 Task: Calculate the distance to the nearest ski resort from Salt Lake City.
Action: Mouse moved to (138, 57)
Screenshot: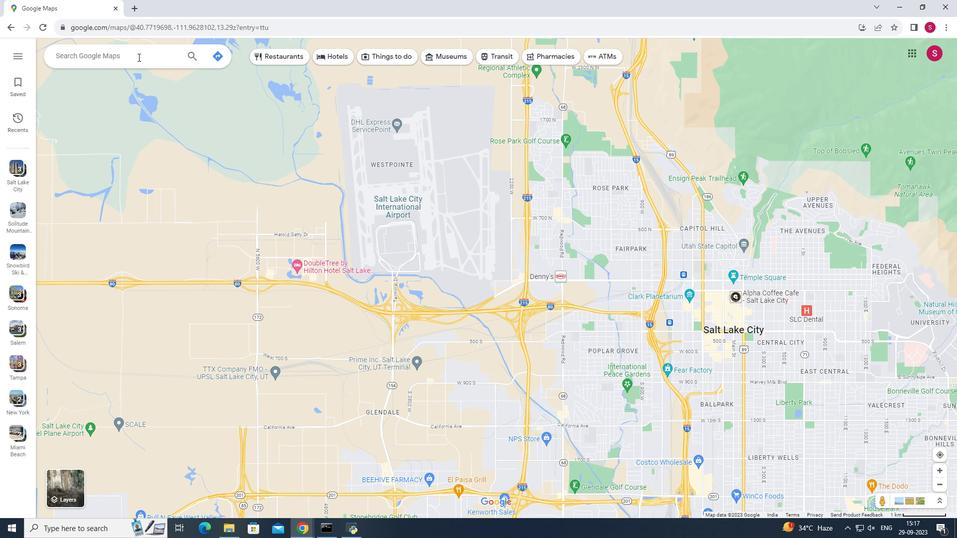
Action: Mouse pressed left at (138, 57)
Screenshot: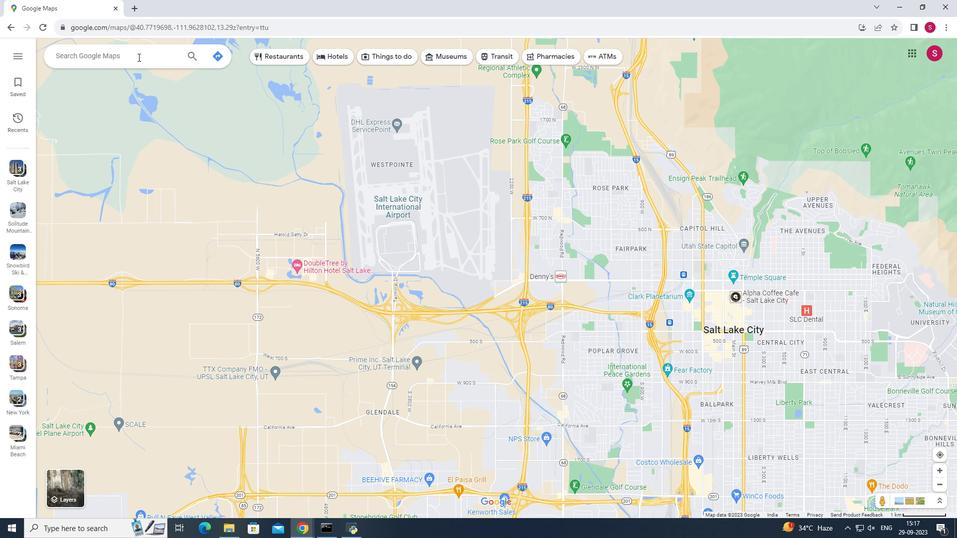
Action: Key pressed <Key.shift>Salt<Key.space><Key.caps_lock><Key.shift><Key.shift><Key.shift><Key.shift><Key.shift><Key.shift><Key.shift><Key.shift>l<Key.caps_lock>ake<Key.space><Key.shift><Key.shift>City
Screenshot: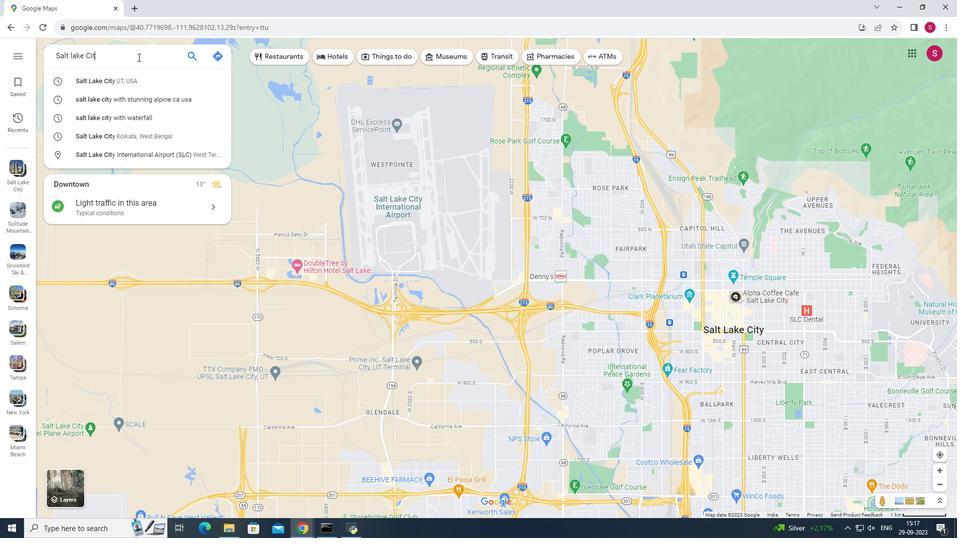
Action: Mouse moved to (137, 75)
Screenshot: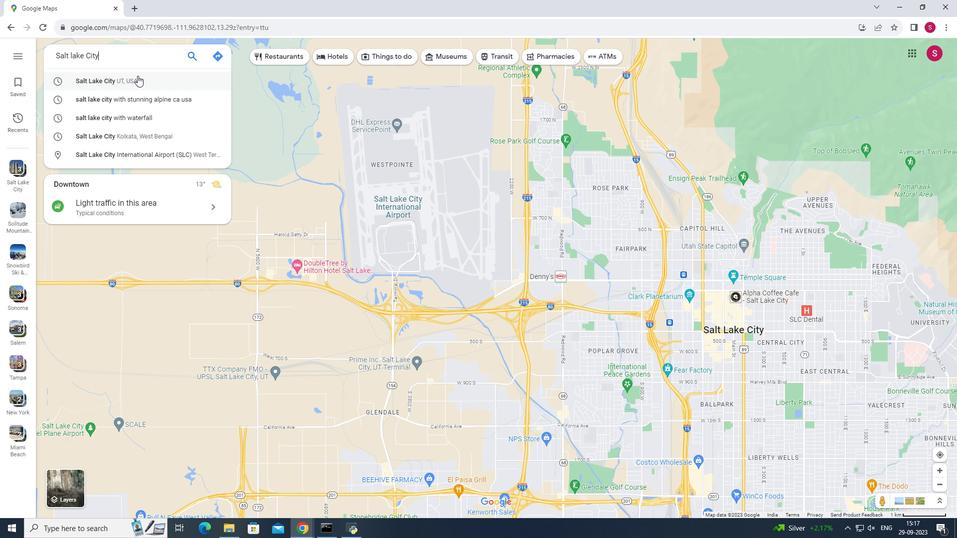 
Action: Mouse pressed left at (137, 75)
Screenshot: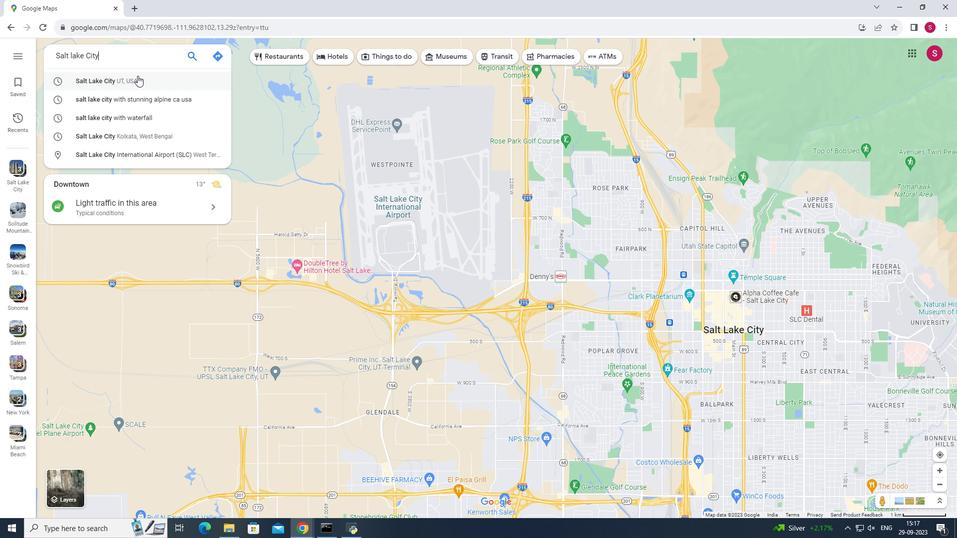 
Action: Mouse moved to (137, 225)
Screenshot: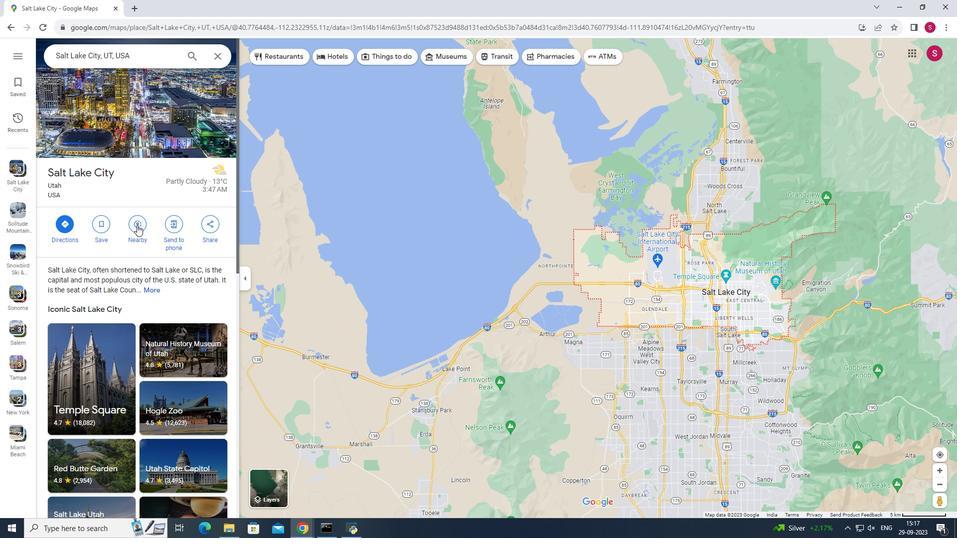 
Action: Mouse pressed left at (137, 225)
Screenshot: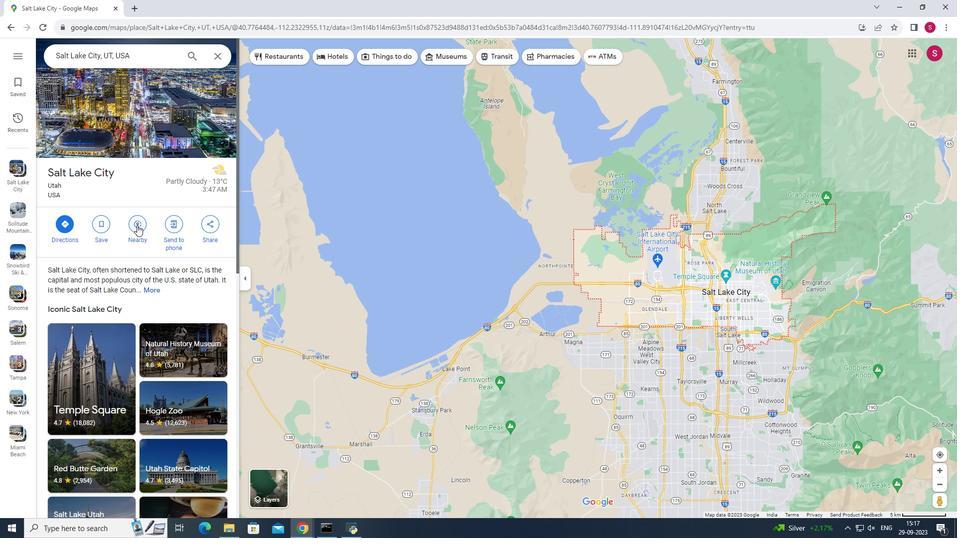 
Action: Mouse moved to (137, 225)
Screenshot: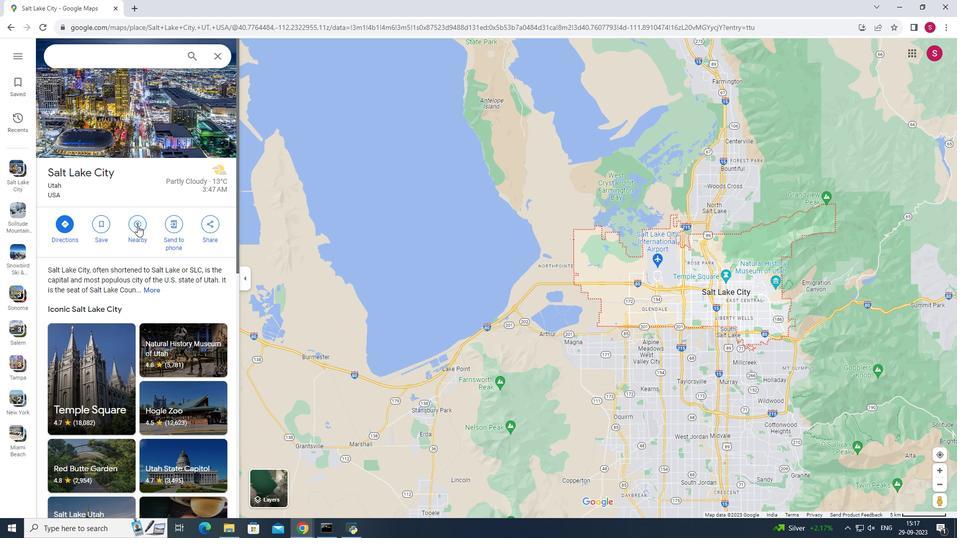 
Action: Key pressed ski
Screenshot: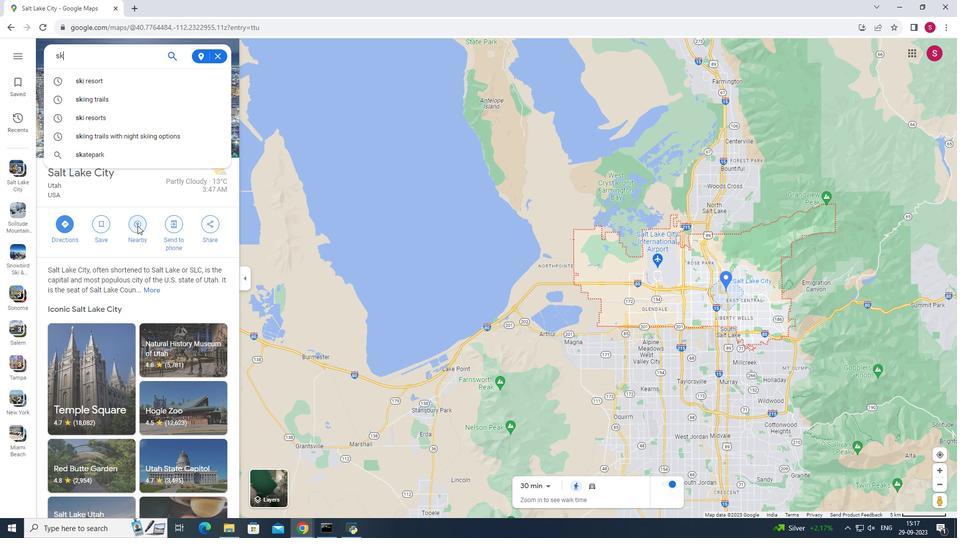 
Action: Mouse moved to (138, 226)
Screenshot: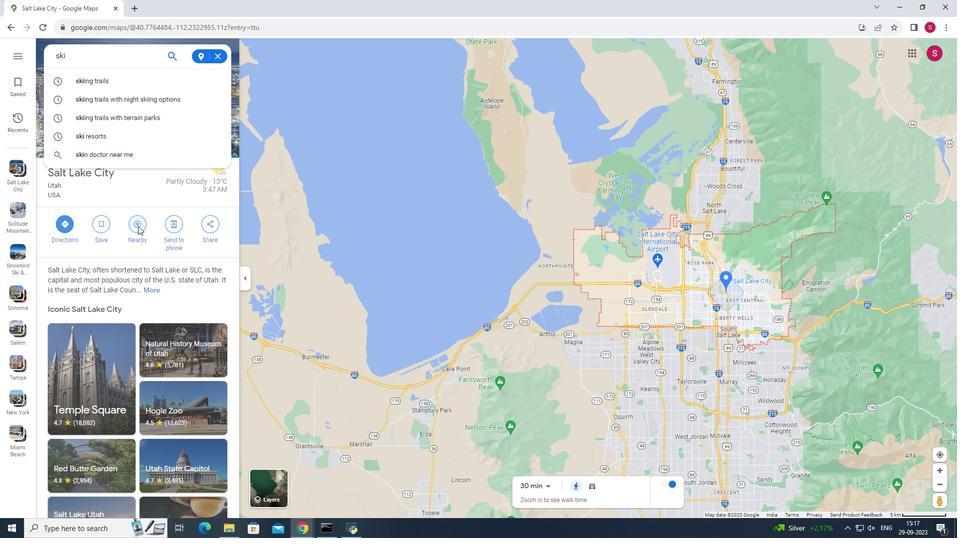 
Action: Key pressed <Key.space>resort<Key.enter>
Screenshot: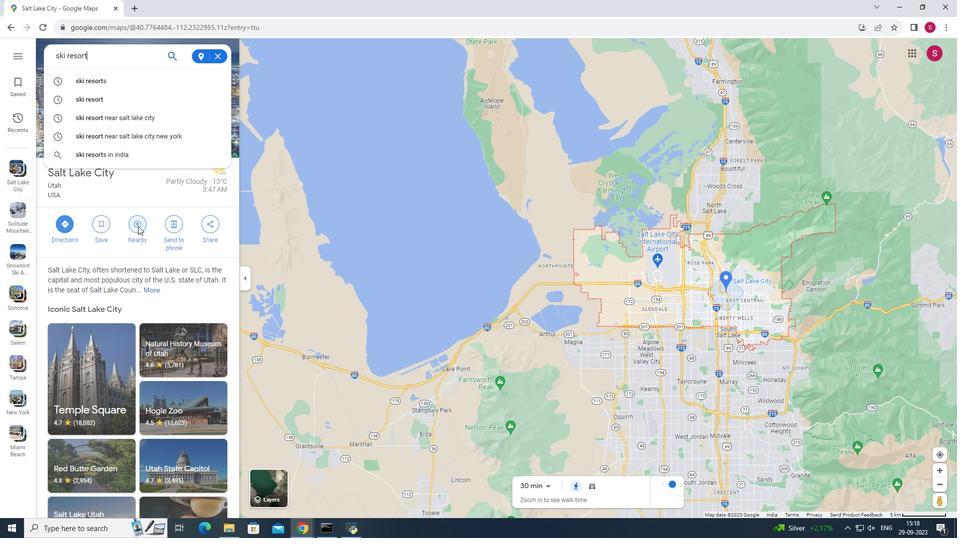 
Action: Mouse moved to (718, 305)
Screenshot: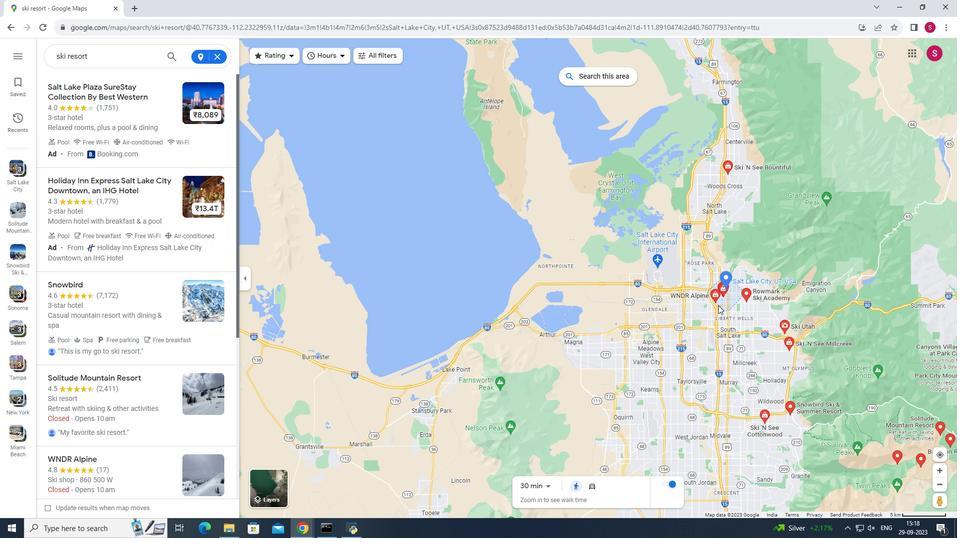 
Action: Mouse scrolled (718, 306) with delta (0, 0)
Screenshot: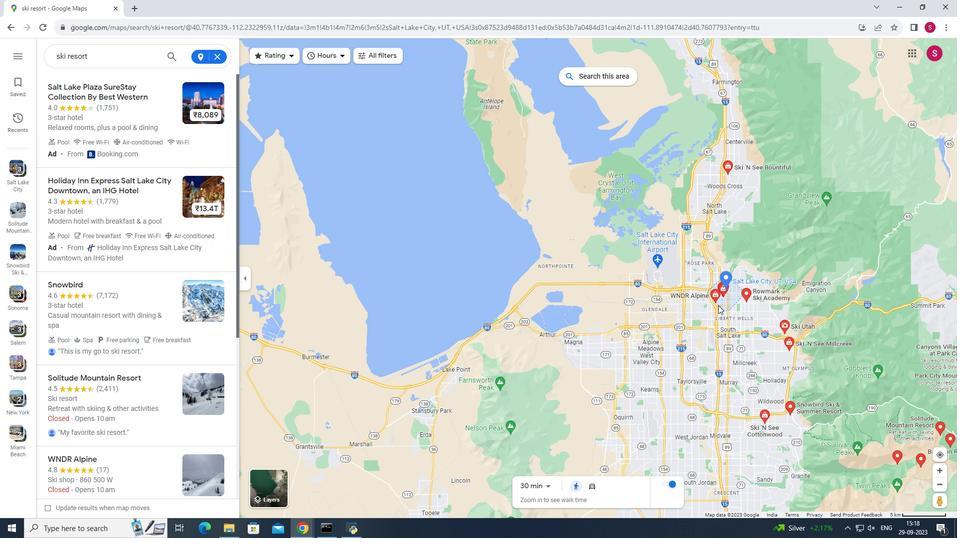 
Action: Mouse moved to (721, 295)
Screenshot: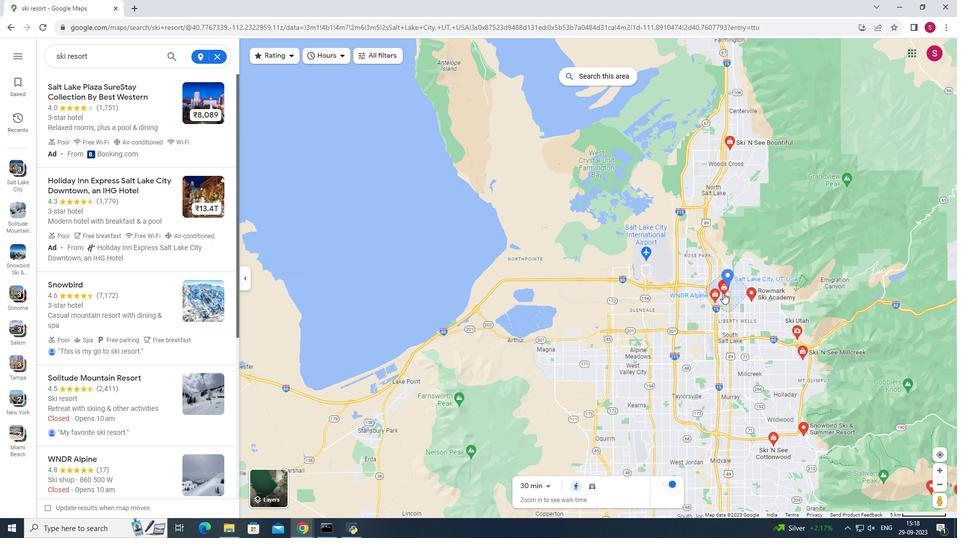 
Action: Mouse scrolled (721, 296) with delta (0, 0)
Screenshot: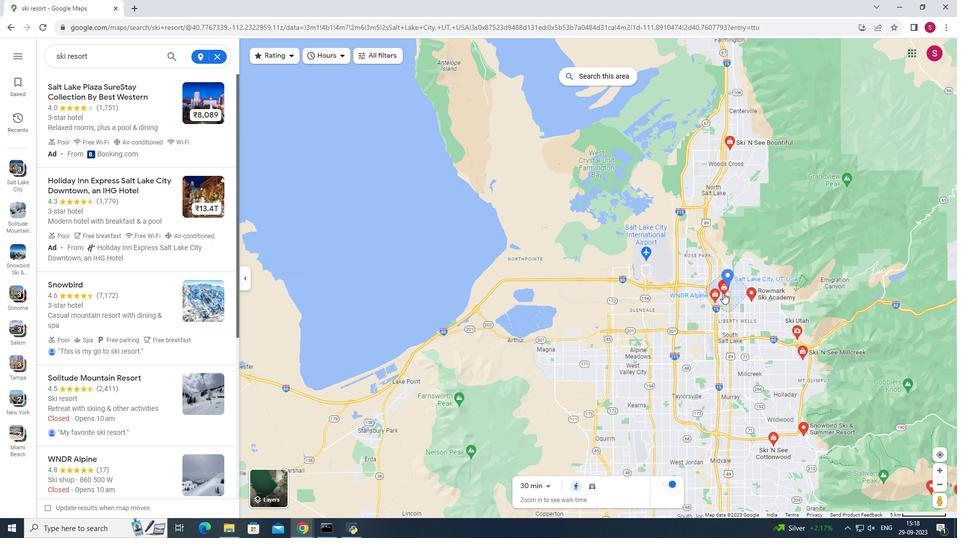 
Action: Mouse moved to (725, 289)
Screenshot: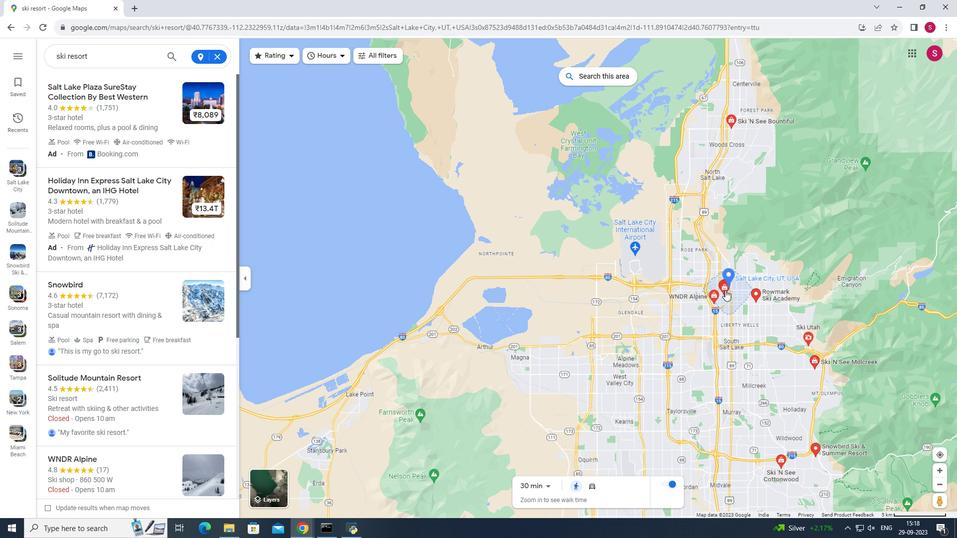 
Action: Mouse scrolled (725, 290) with delta (0, 0)
Screenshot: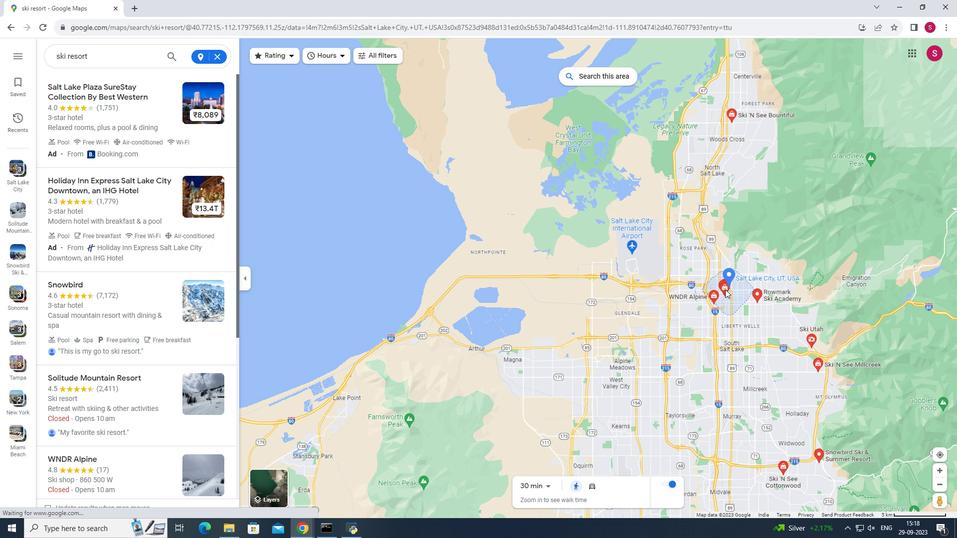 
Action: Mouse moved to (784, 313)
Screenshot: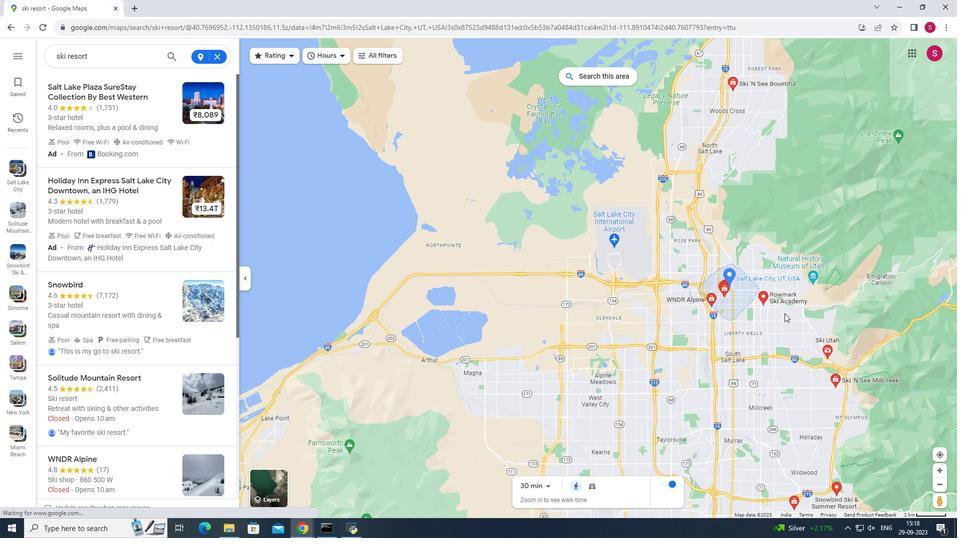 
Action: Mouse scrolled (784, 314) with delta (0, 0)
Screenshot: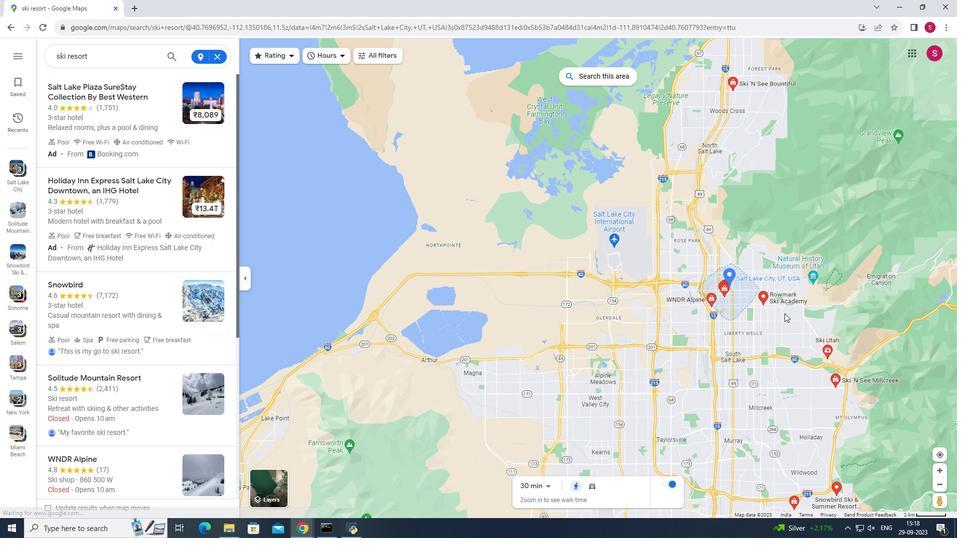 
Action: Mouse scrolled (784, 314) with delta (0, 0)
Screenshot: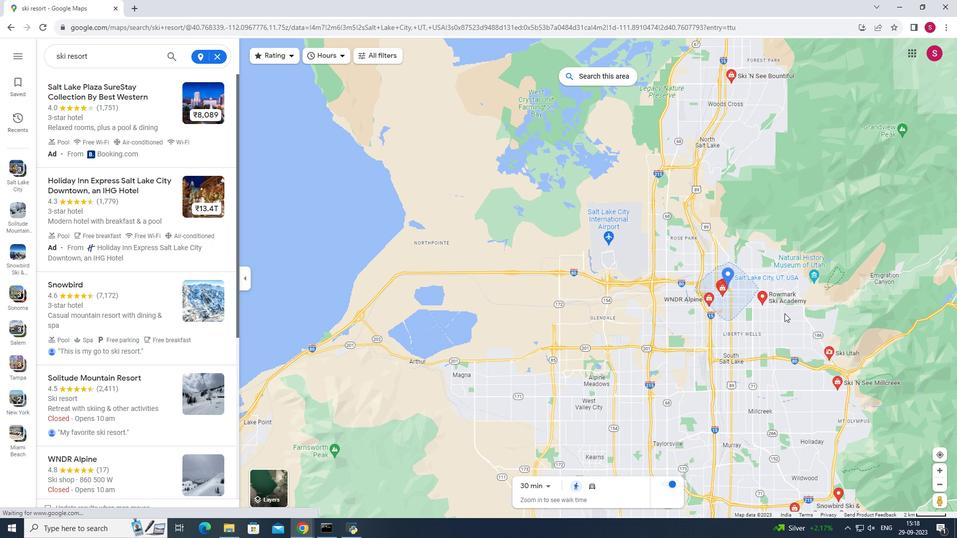 
Action: Mouse scrolled (784, 314) with delta (0, 0)
Screenshot: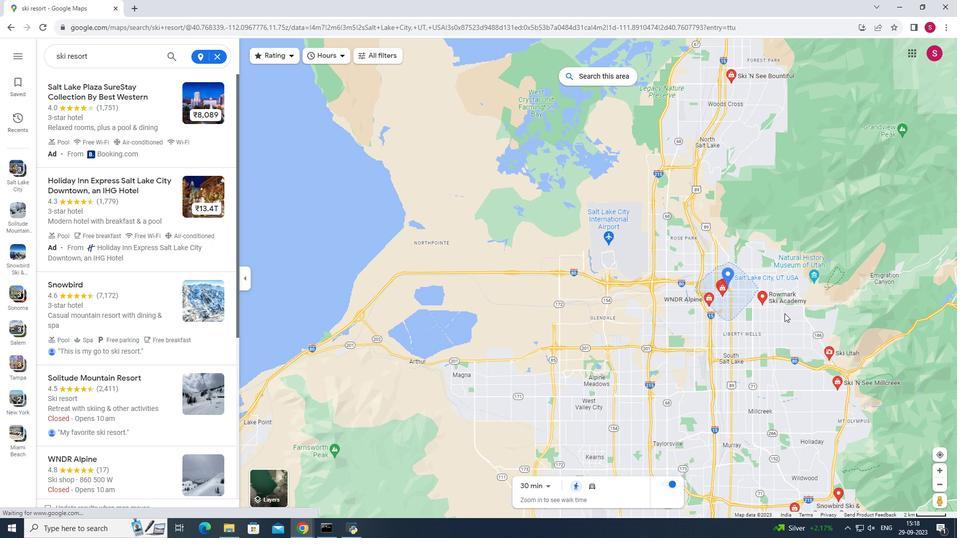 
Action: Mouse scrolled (784, 314) with delta (0, 0)
Screenshot: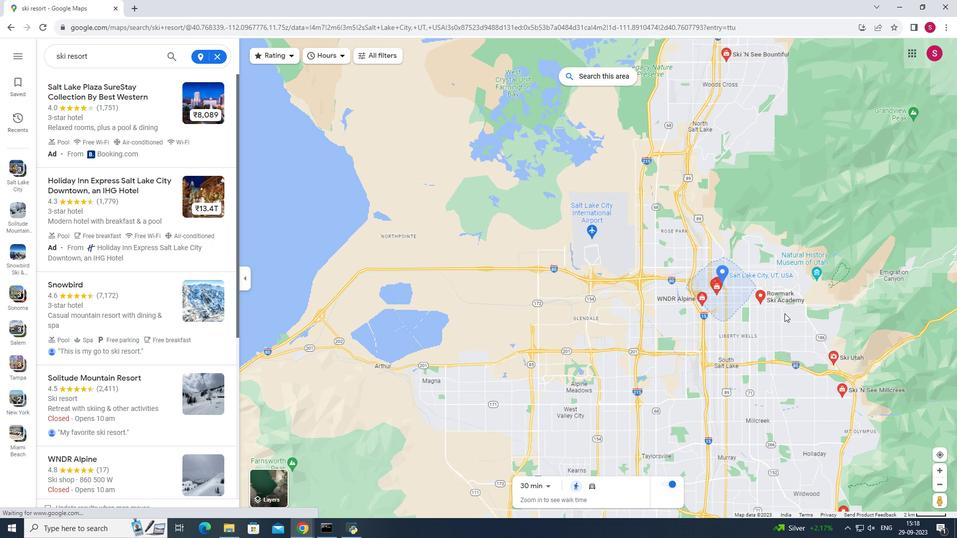 
Action: Mouse moved to (739, 338)
Screenshot: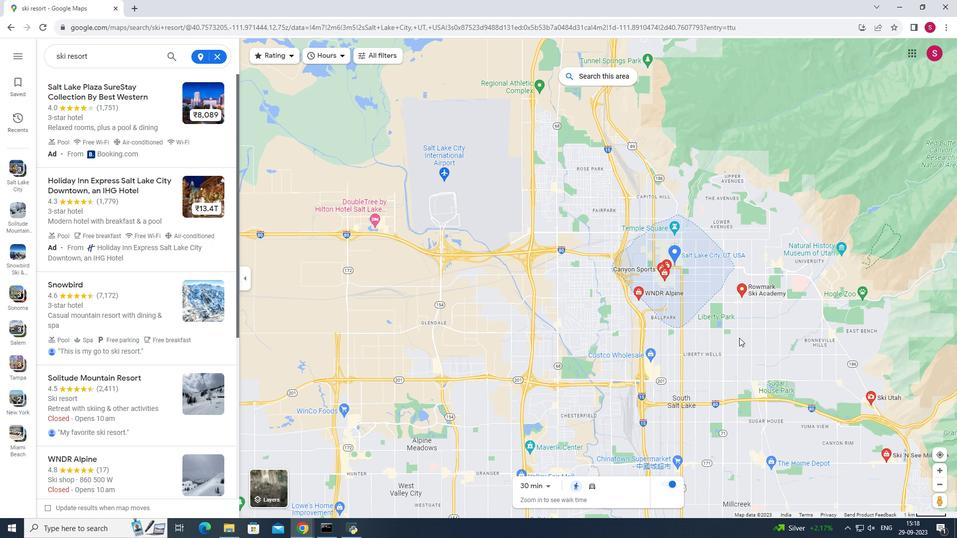 
Action: Mouse scrolled (739, 338) with delta (0, 0)
Screenshot: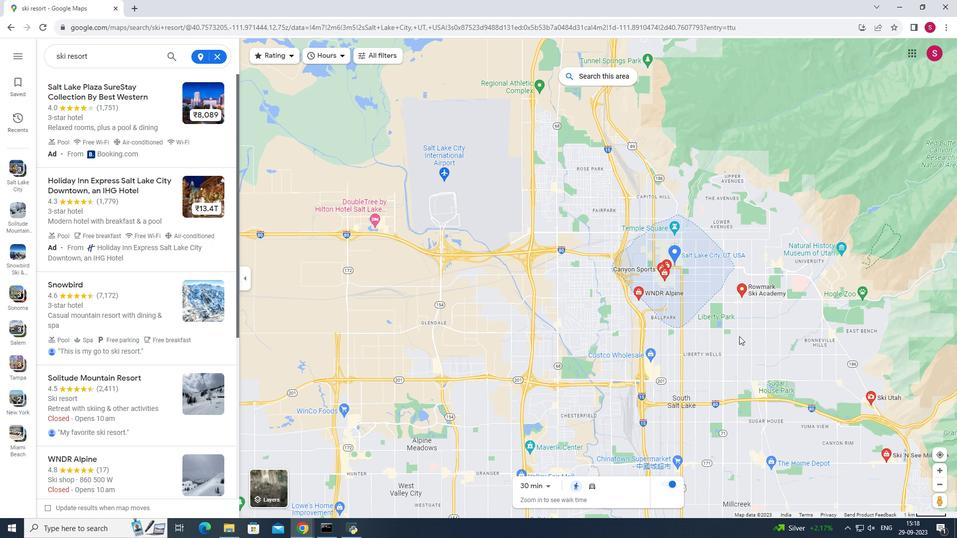 
Action: Mouse moved to (739, 336)
Screenshot: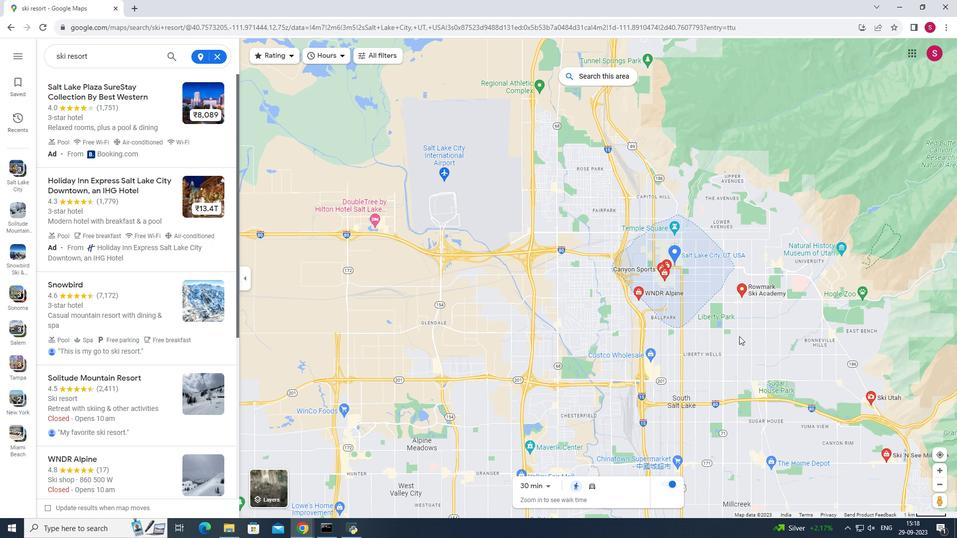 
Action: Mouse scrolled (739, 337) with delta (0, 0)
Screenshot: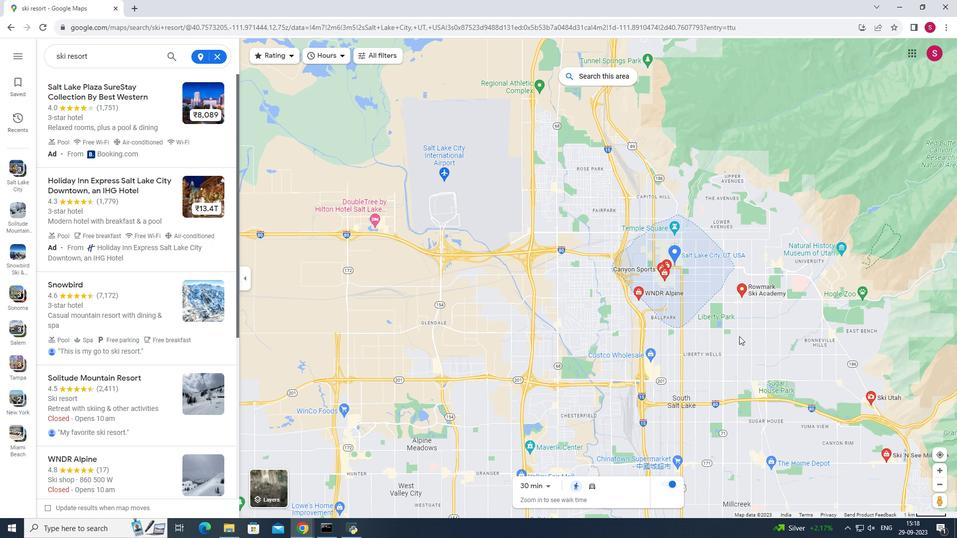 
Action: Mouse scrolled (739, 337) with delta (0, 0)
Screenshot: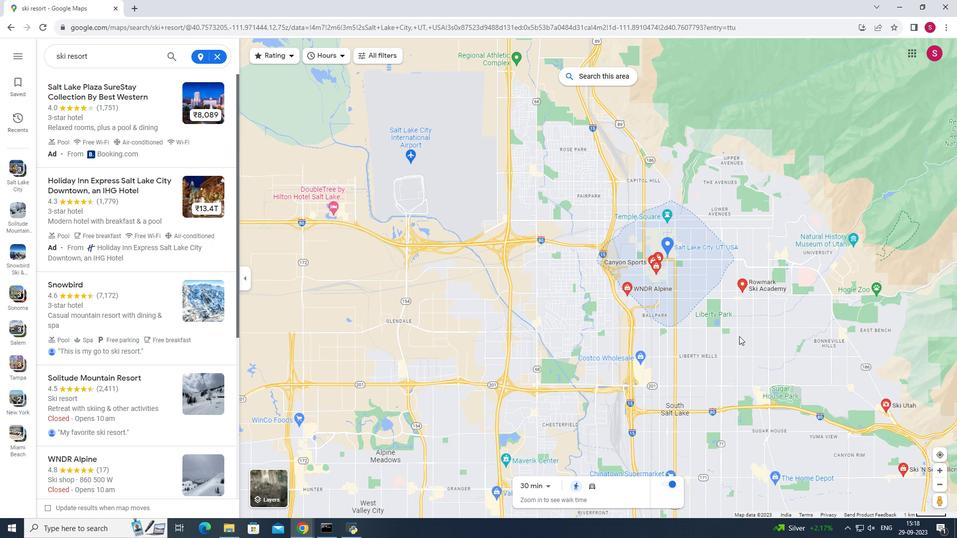 
Action: Mouse moved to (721, 328)
Screenshot: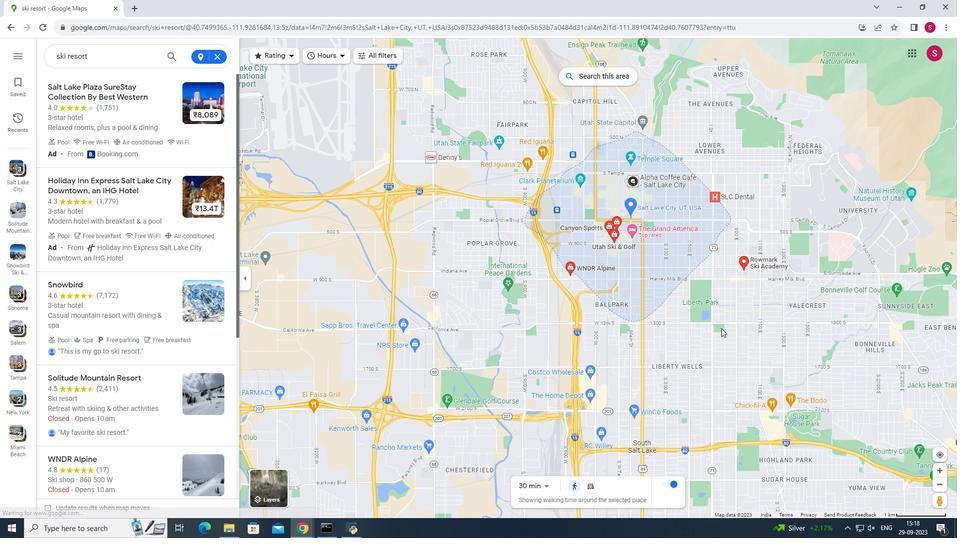 
Action: Mouse scrolled (721, 329) with delta (0, 0)
Screenshot: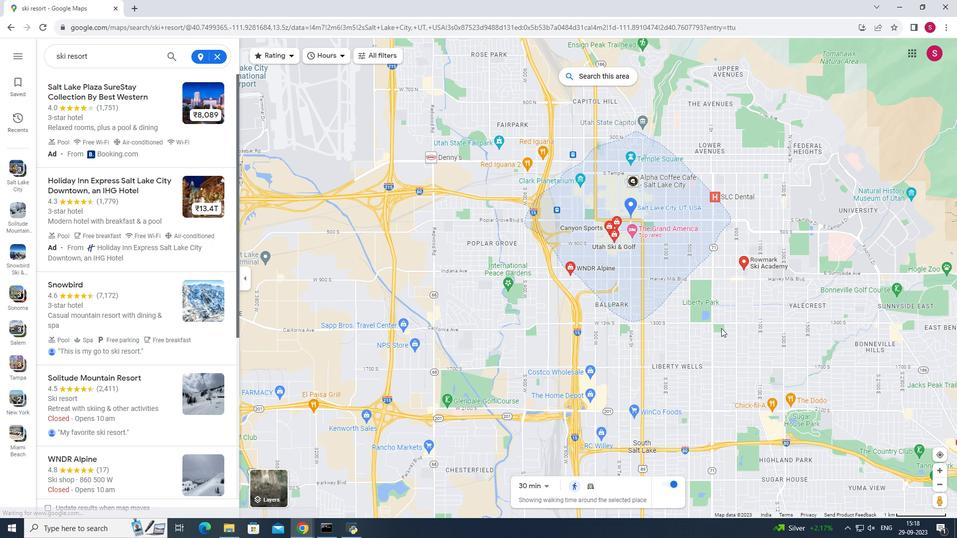 
Action: Mouse moved to (721, 328)
Screenshot: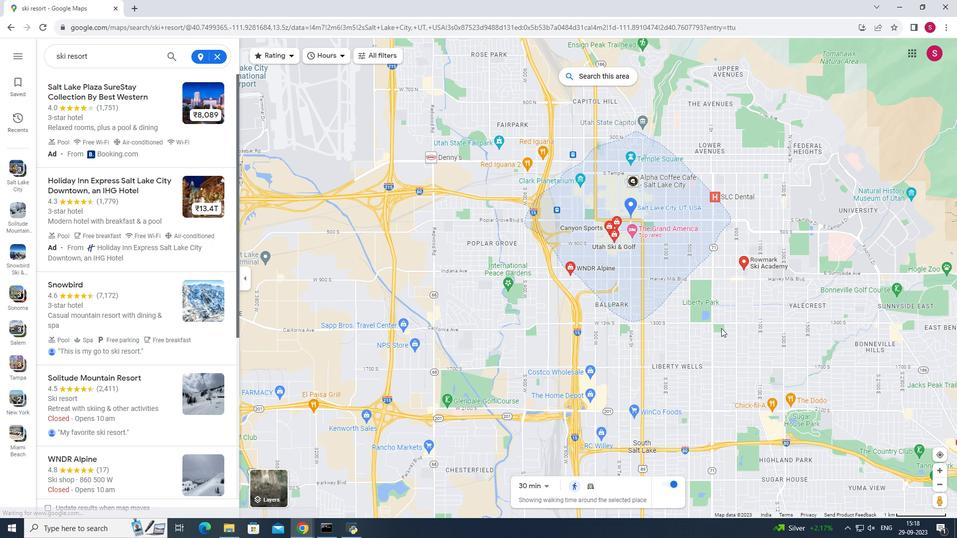 
Action: Mouse scrolled (721, 329) with delta (0, 0)
Screenshot: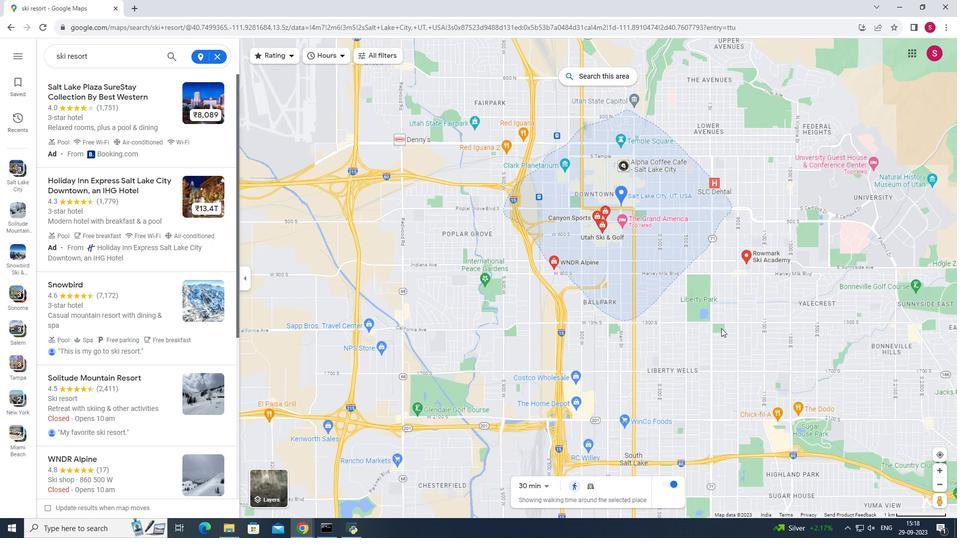 
Action: Mouse moved to (720, 326)
Screenshot: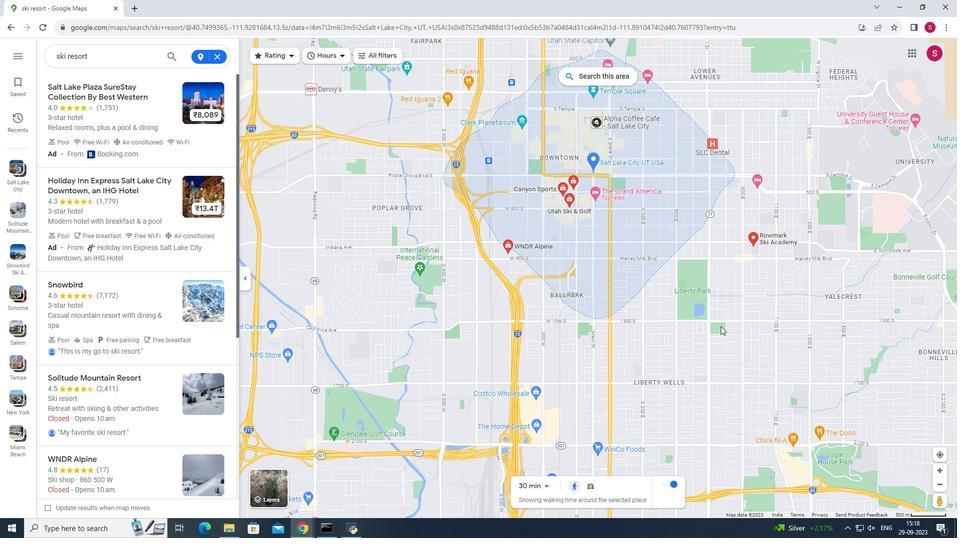 
Action: Mouse pressed left at (720, 326)
Screenshot: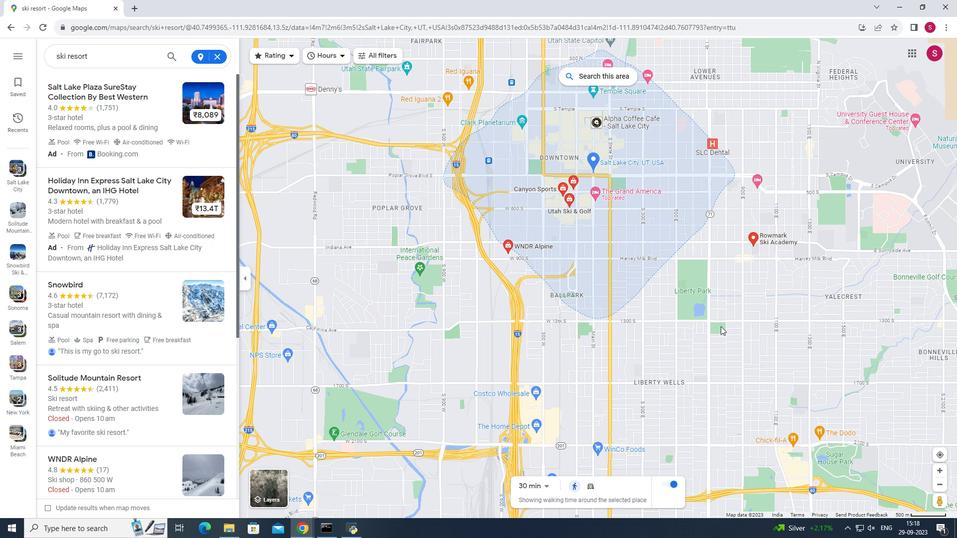
Action: Mouse moved to (436, 482)
Screenshot: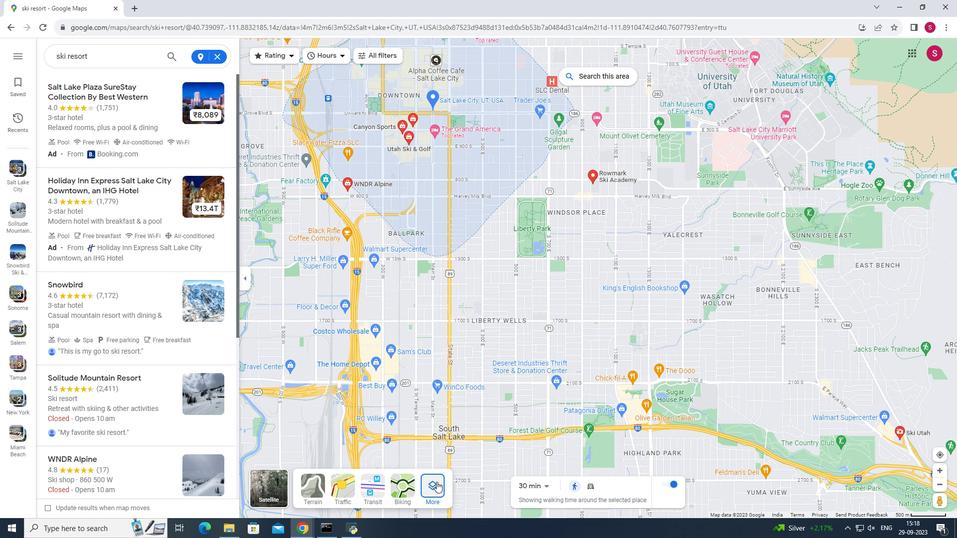 
Action: Mouse pressed left at (436, 482)
Screenshot: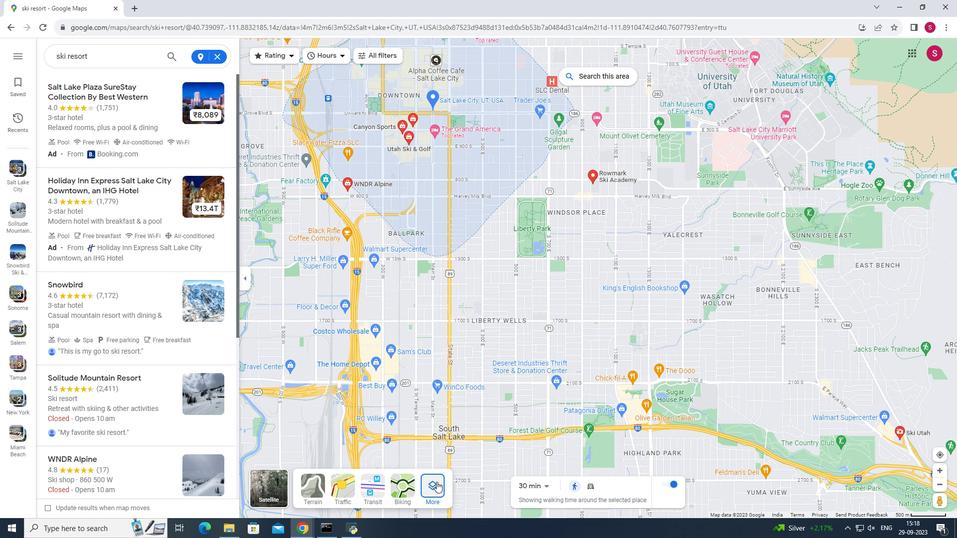 
Action: Mouse moved to (343, 393)
Screenshot: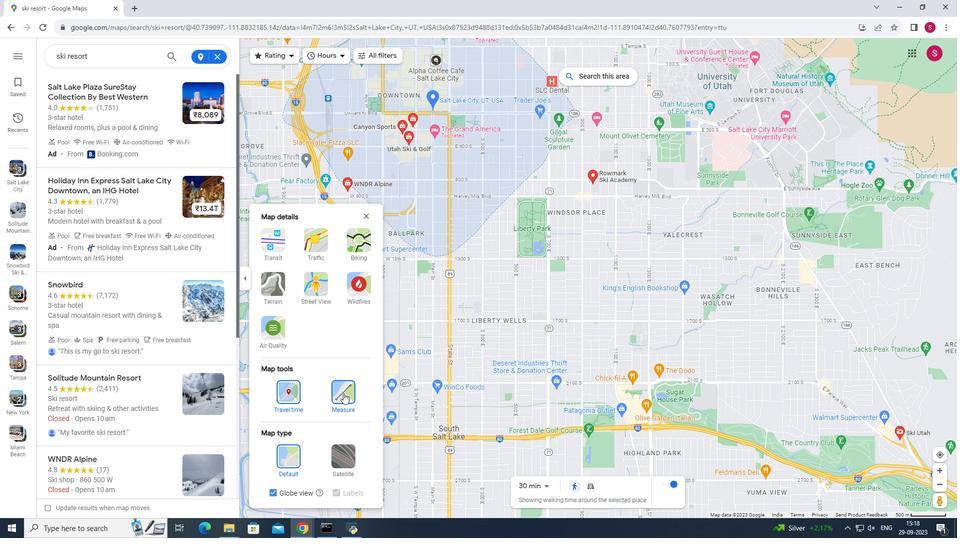 
Action: Mouse pressed left at (343, 393)
Screenshot: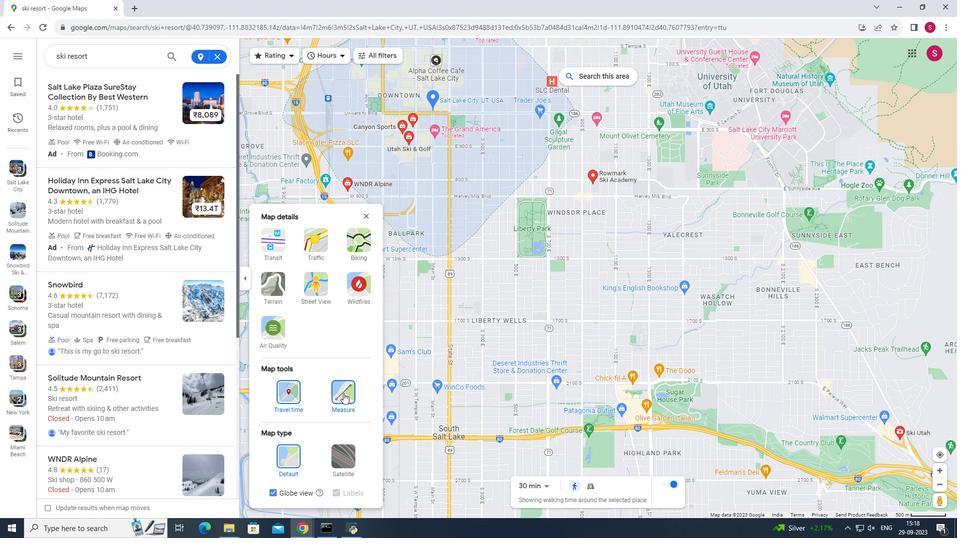 
Action: Mouse moved to (134, 184)
Screenshot: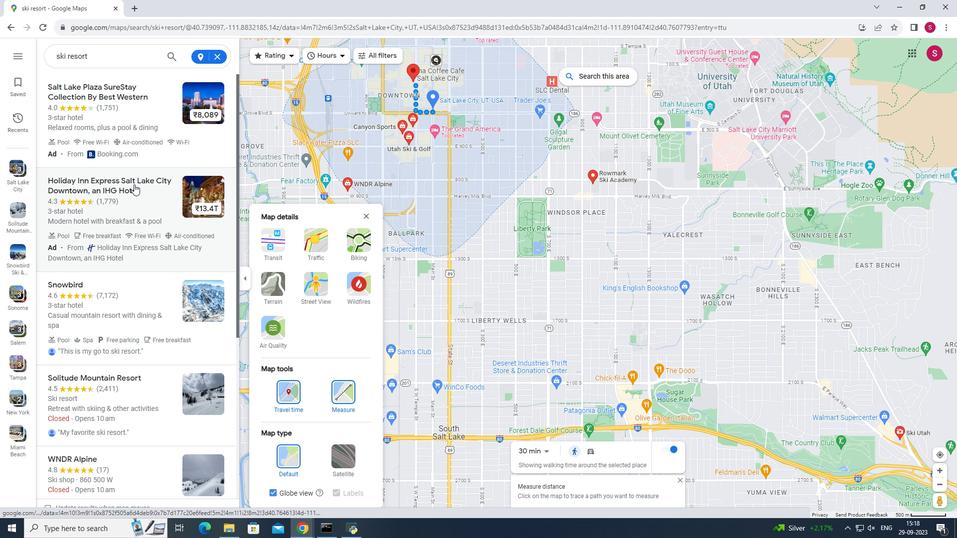 
Action: Mouse scrolled (134, 183) with delta (0, 0)
Screenshot: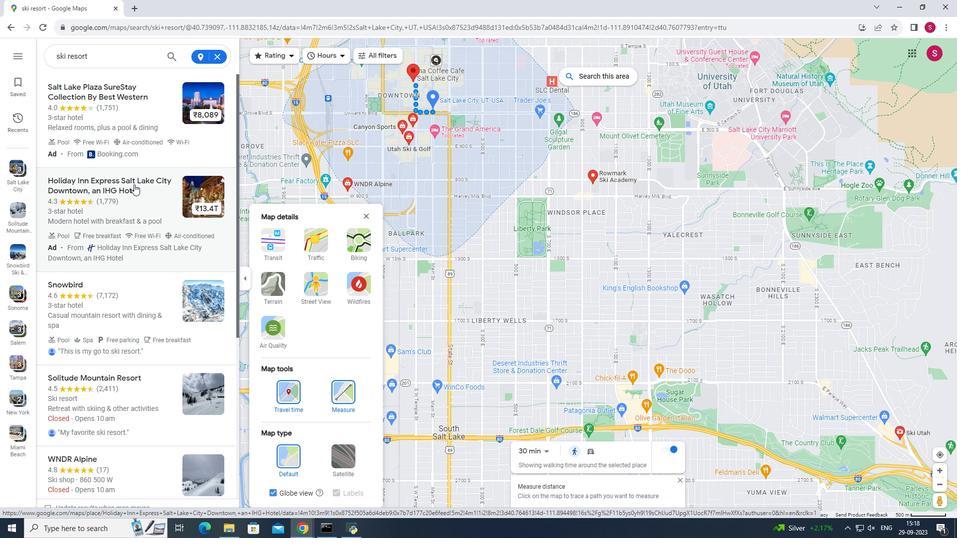 
Action: Mouse scrolled (134, 183) with delta (0, 0)
Screenshot: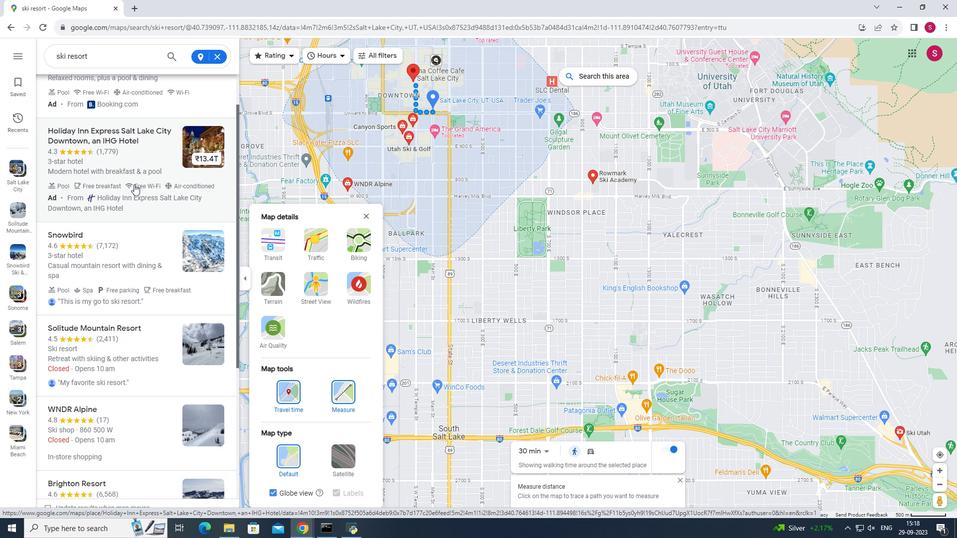 
Action: Mouse moved to (134, 189)
Screenshot: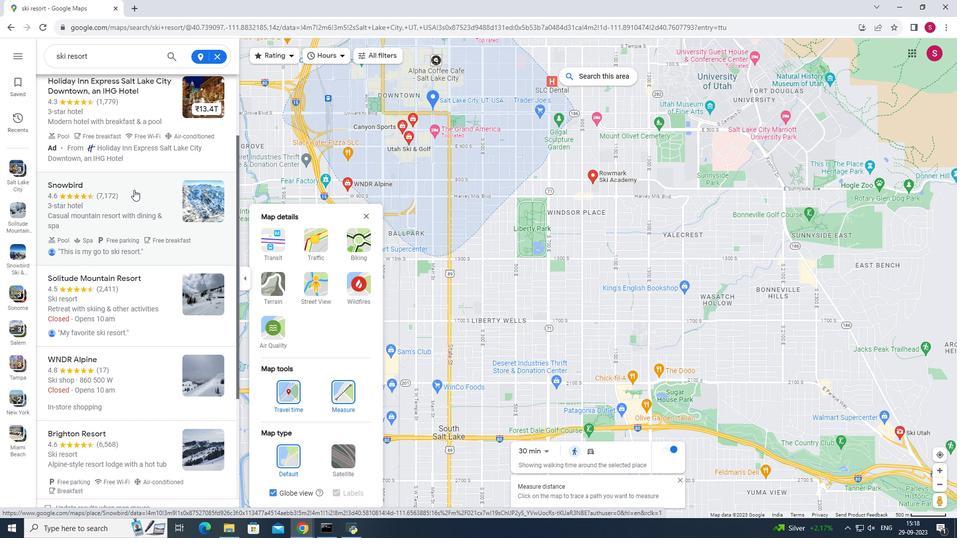 
Action: Mouse scrolled (134, 189) with delta (0, 0)
Screenshot: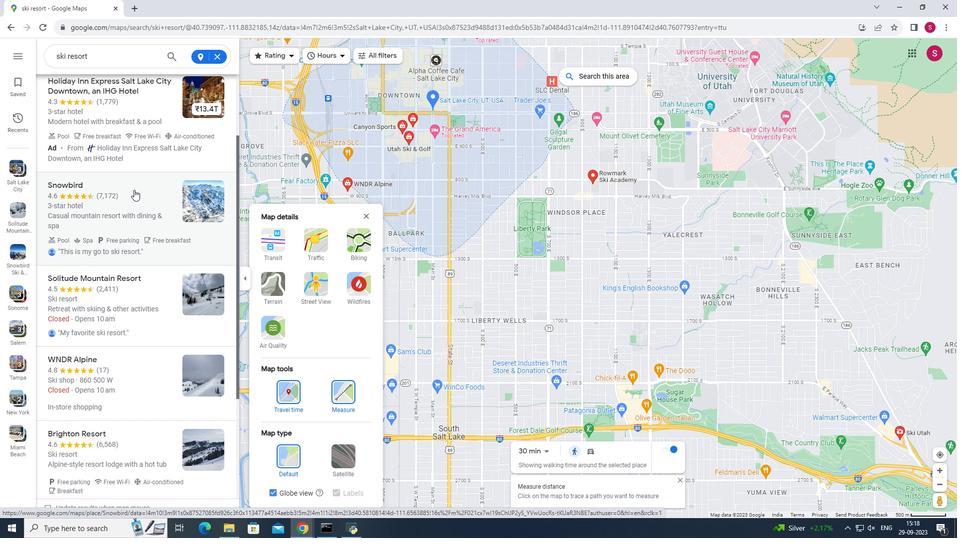 
Action: Mouse moved to (127, 234)
Screenshot: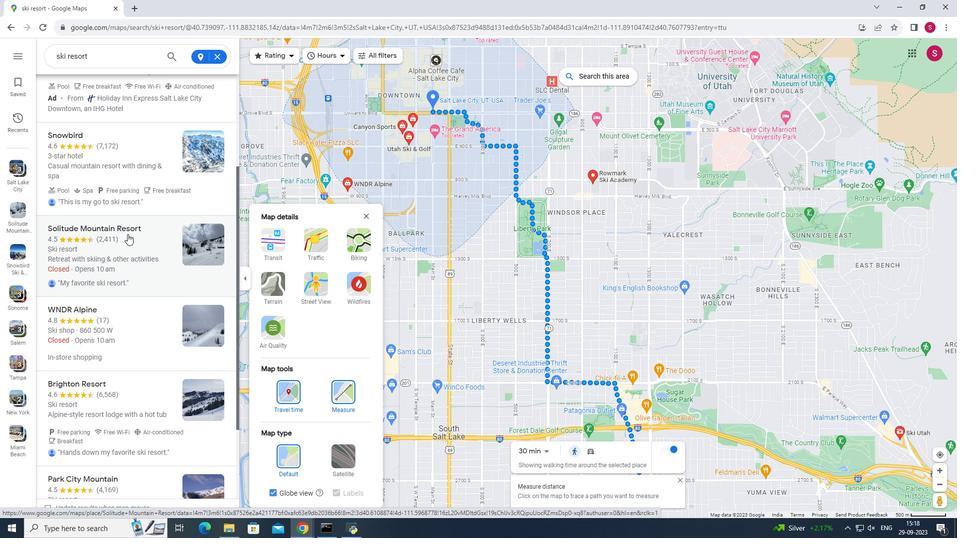 
Action: Mouse pressed left at (127, 234)
Screenshot: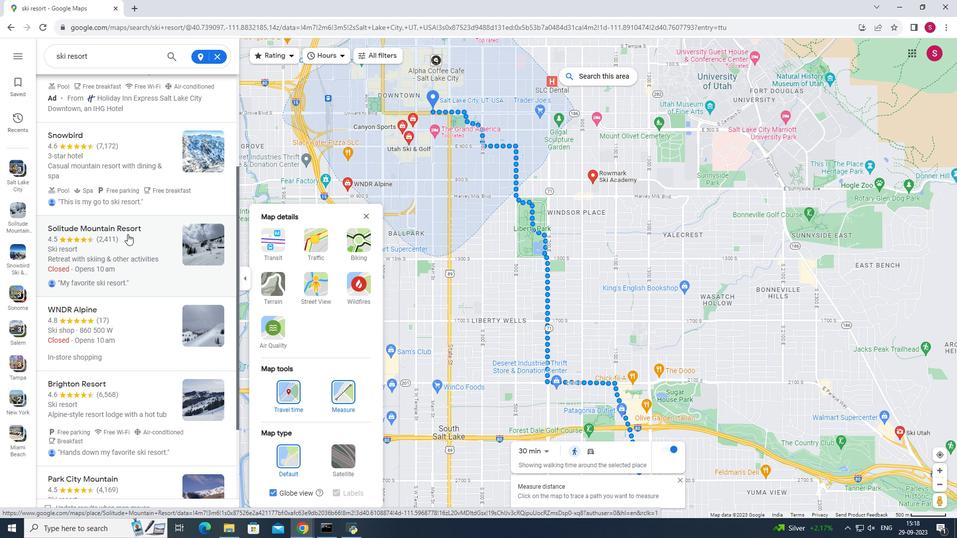 
Action: Mouse moved to (699, 276)
Screenshot: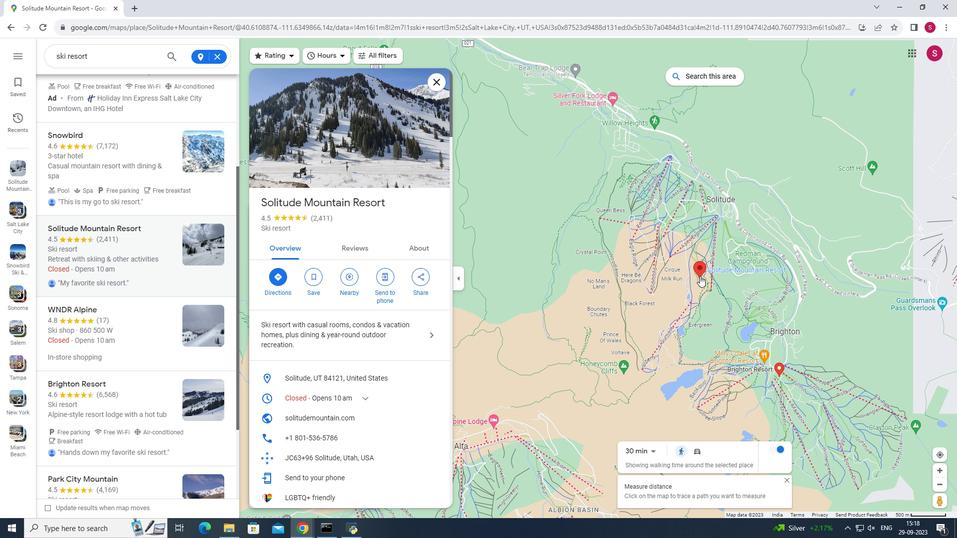
Action: Mouse pressed left at (699, 276)
Screenshot: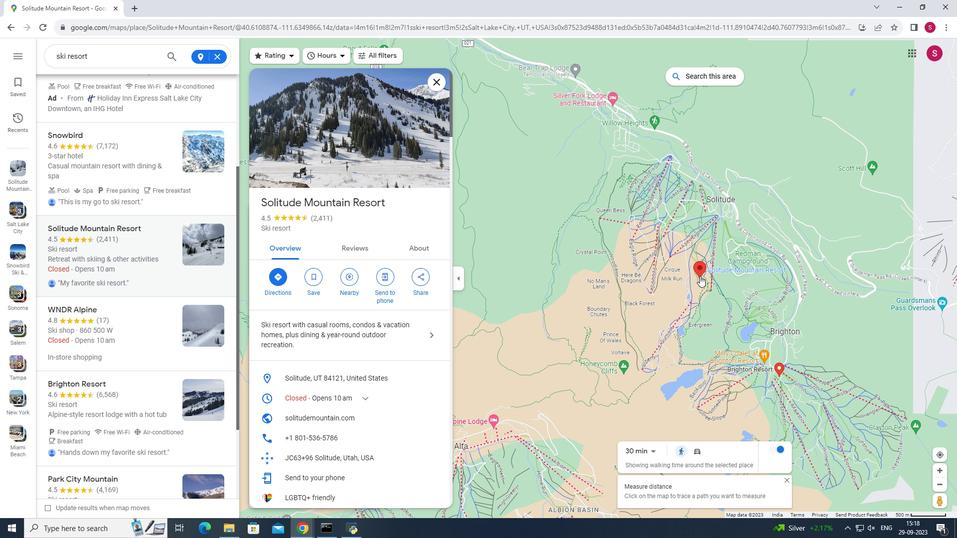 
Action: Mouse moved to (142, 240)
Screenshot: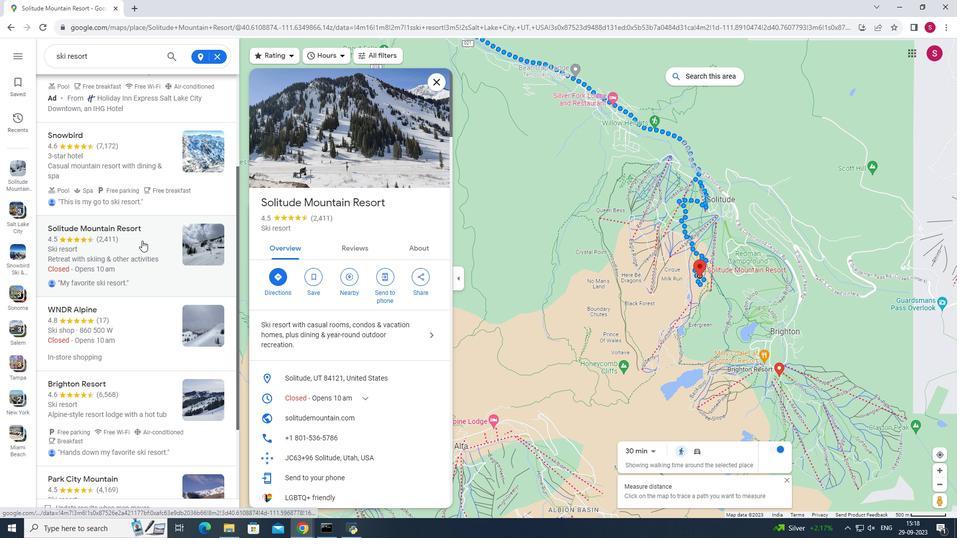 
Action: Mouse scrolled (142, 240) with delta (0, 0)
Screenshot: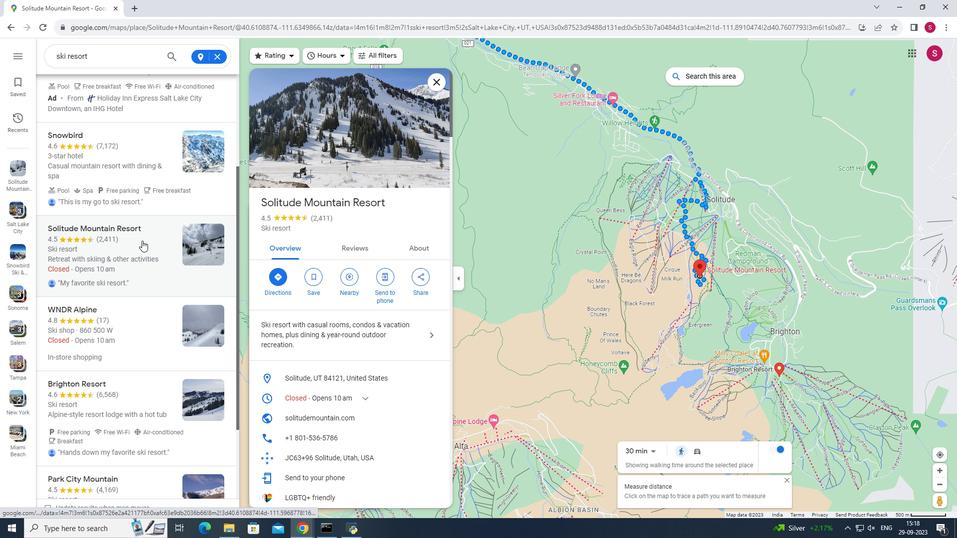
Action: Mouse scrolled (142, 240) with delta (0, 0)
Screenshot: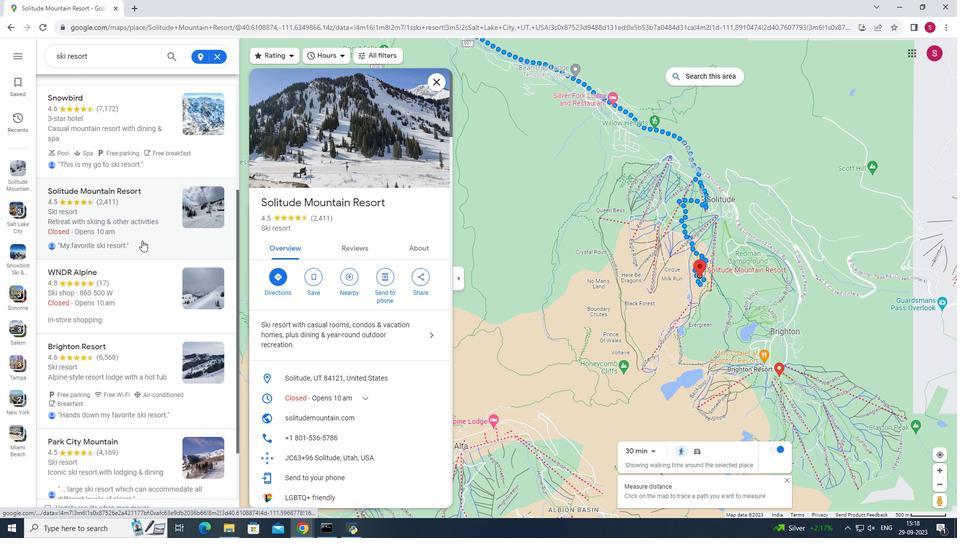 
Action: Mouse scrolled (142, 240) with delta (0, 0)
Screenshot: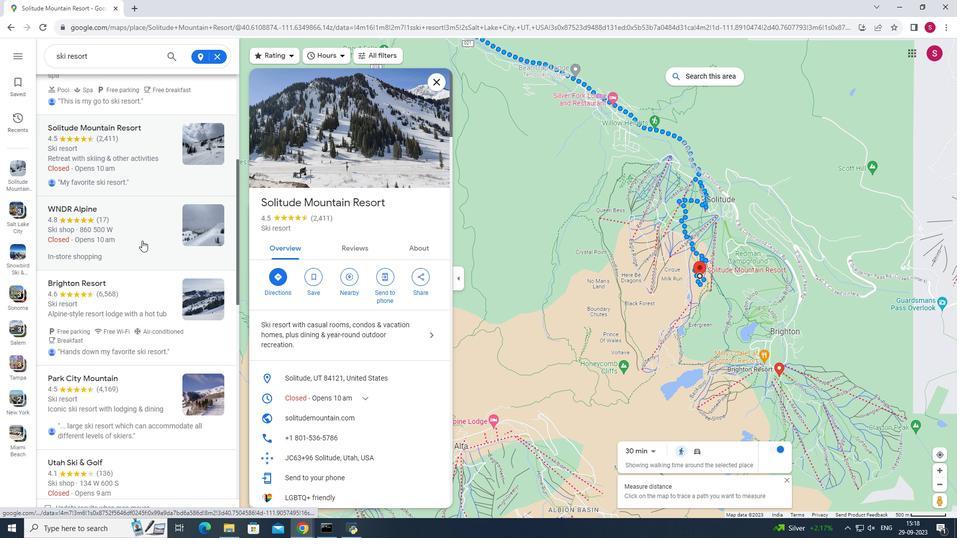 
Action: Mouse moved to (131, 253)
Screenshot: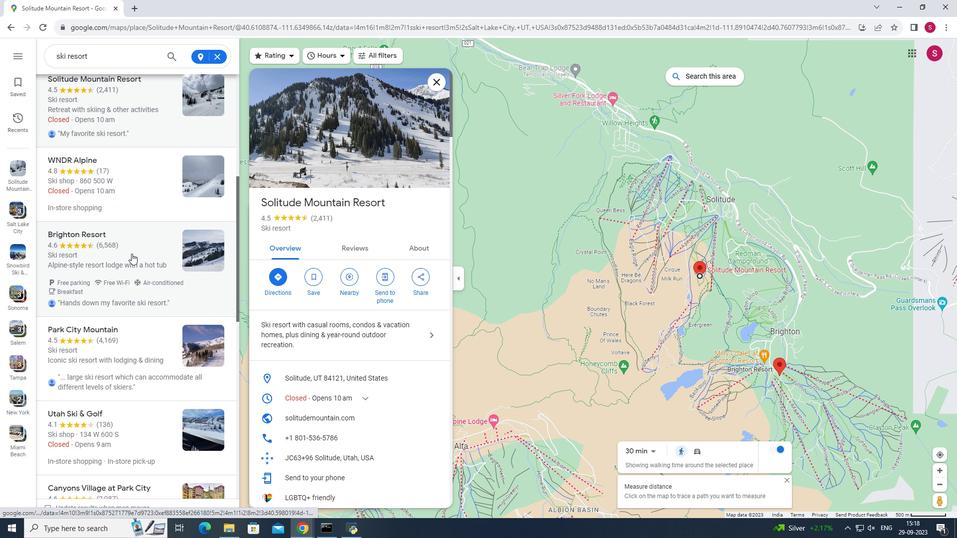 
Action: Mouse pressed left at (131, 253)
Screenshot: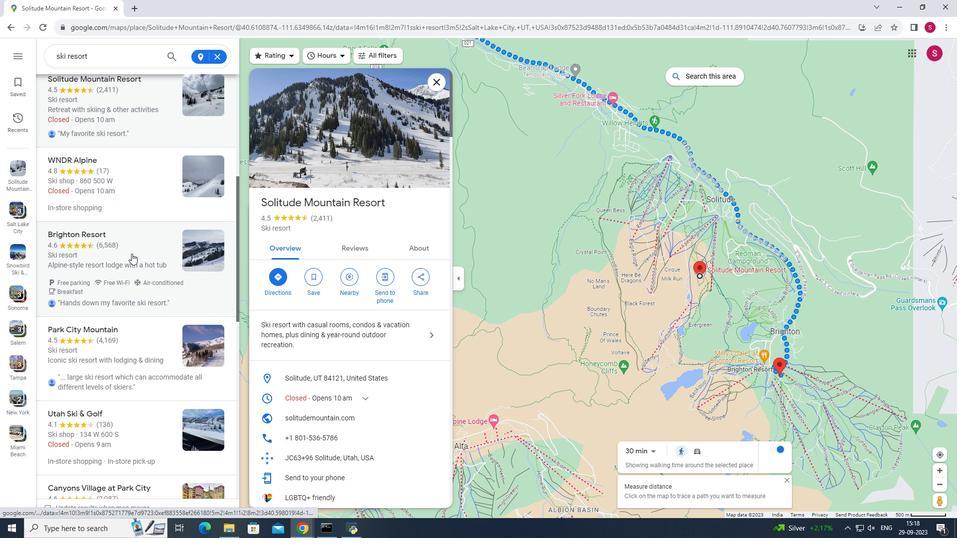 
Action: Mouse moved to (777, 375)
Screenshot: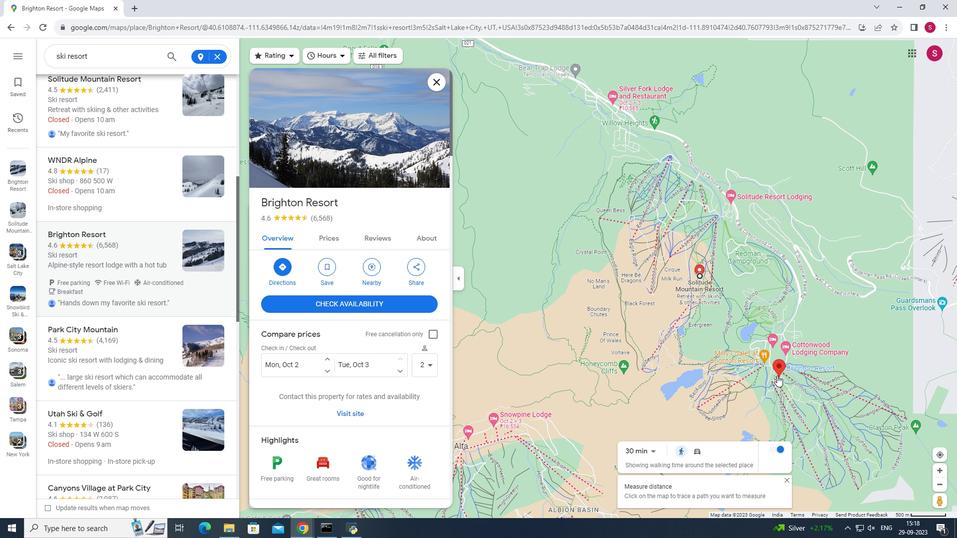 
Action: Mouse pressed left at (777, 375)
Screenshot: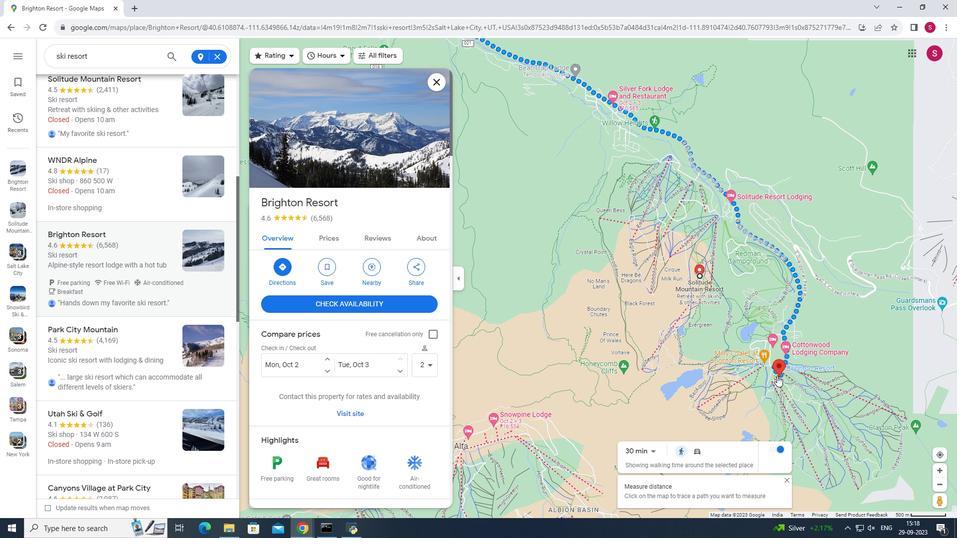 
Action: Mouse moved to (683, 264)
Screenshot: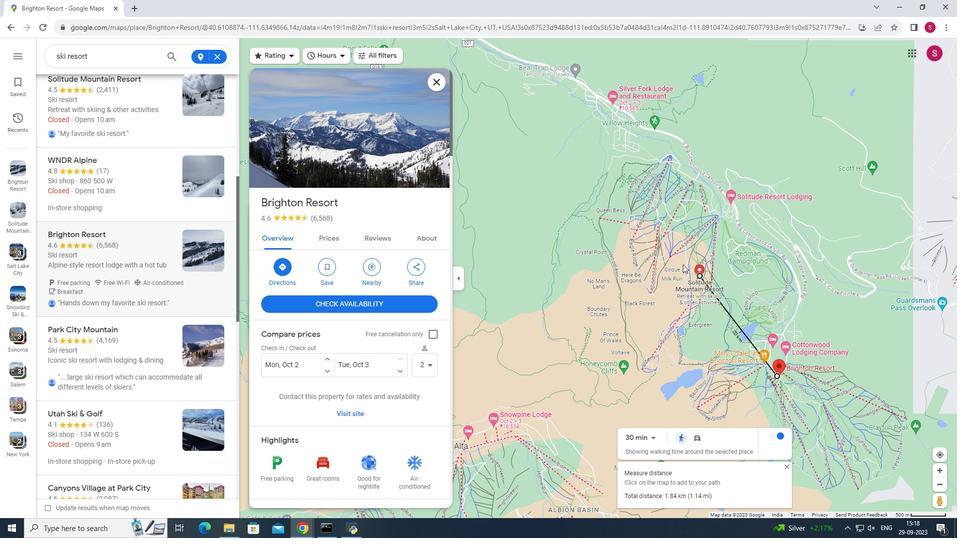 
Action: Mouse scrolled (683, 264) with delta (0, 0)
Screenshot: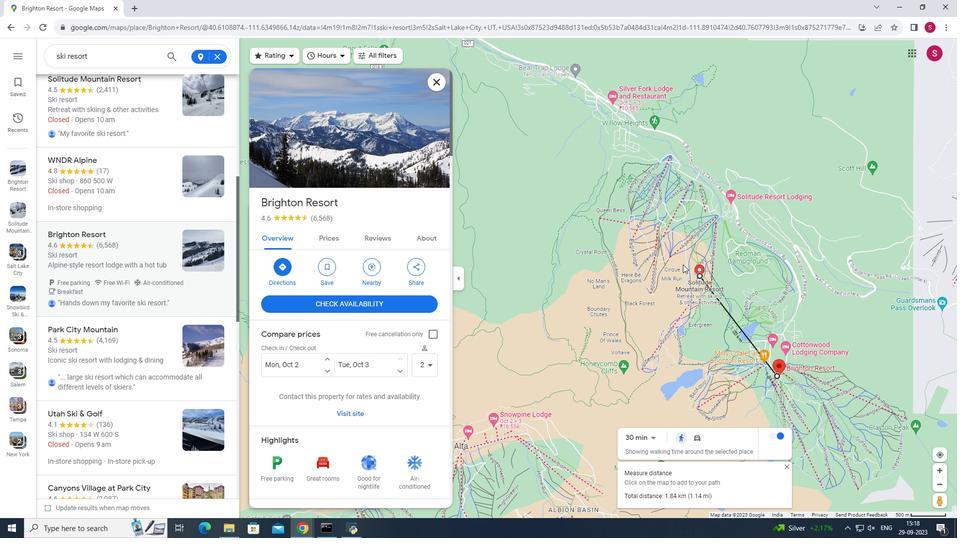 
Action: Mouse moved to (638, 260)
Screenshot: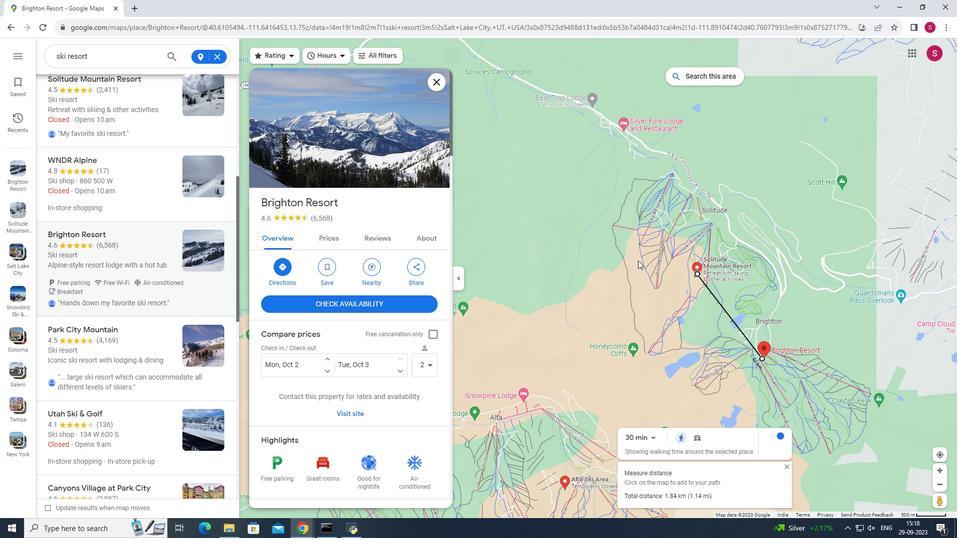 
Action: Mouse scrolled (638, 260) with delta (0, 0)
Screenshot: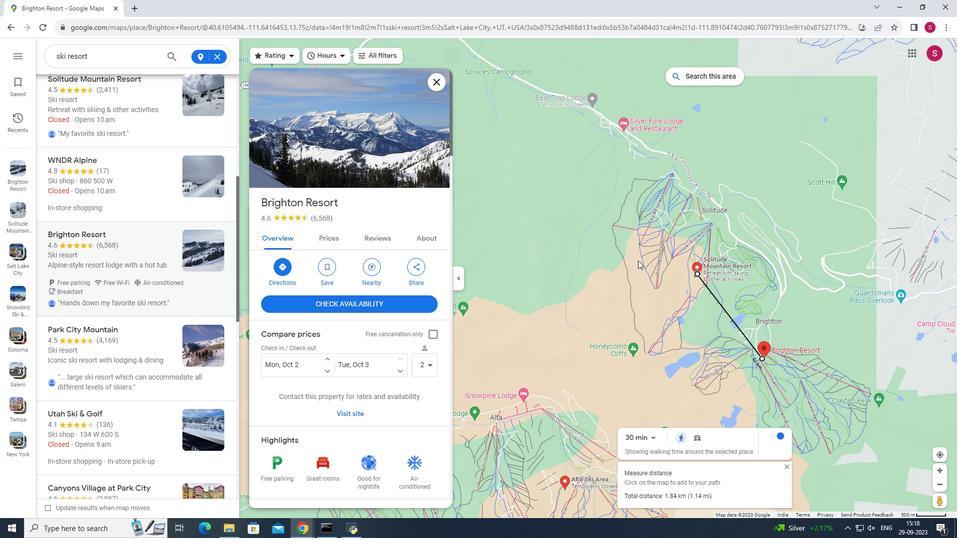 
Action: Mouse moved to (577, 453)
Screenshot: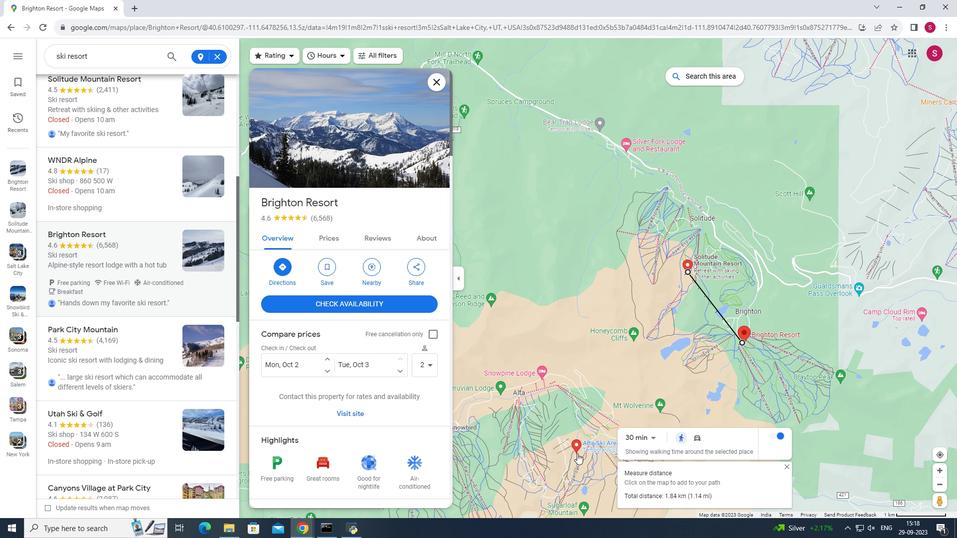 
Action: Mouse pressed left at (577, 453)
Screenshot: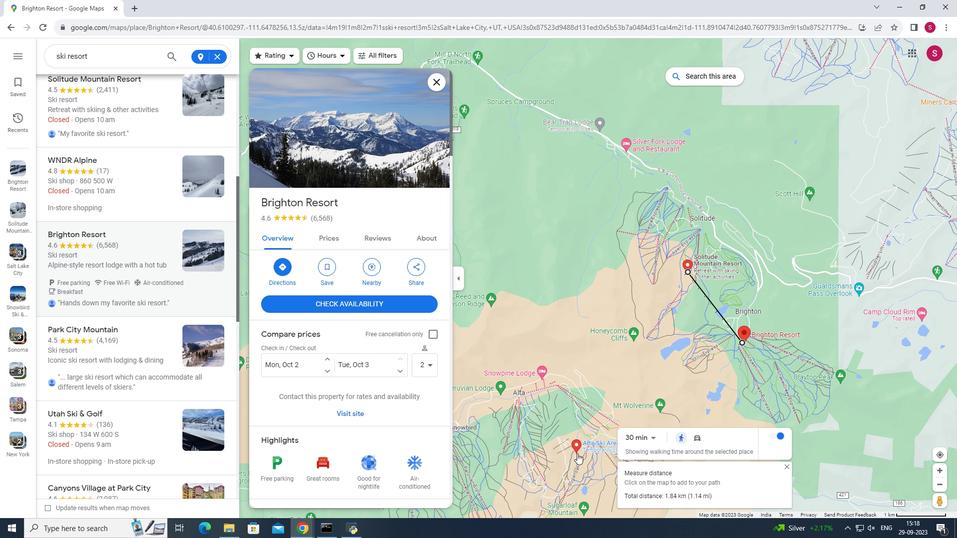 
Action: Mouse moved to (686, 271)
Screenshot: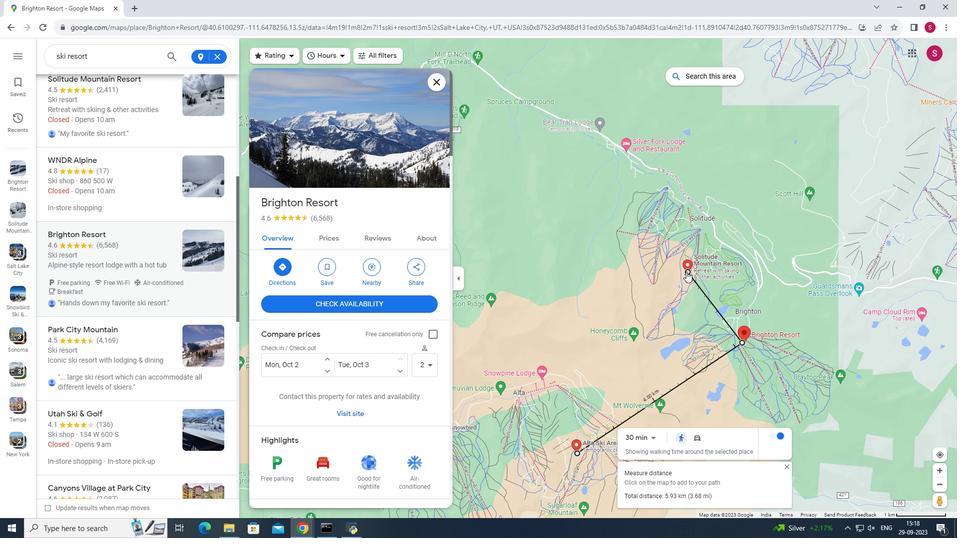 
Action: Mouse pressed left at (686, 271)
Screenshot: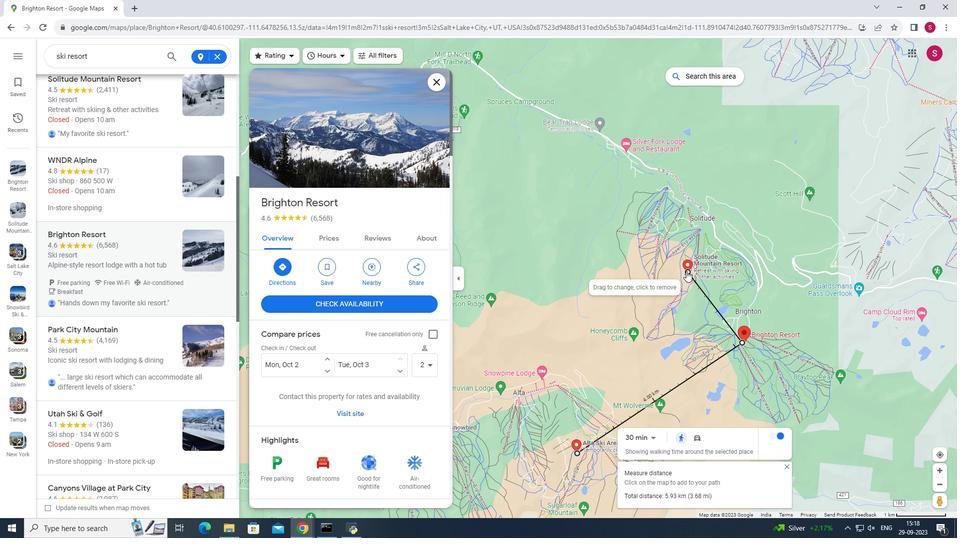 
Action: Mouse moved to (678, 339)
Screenshot: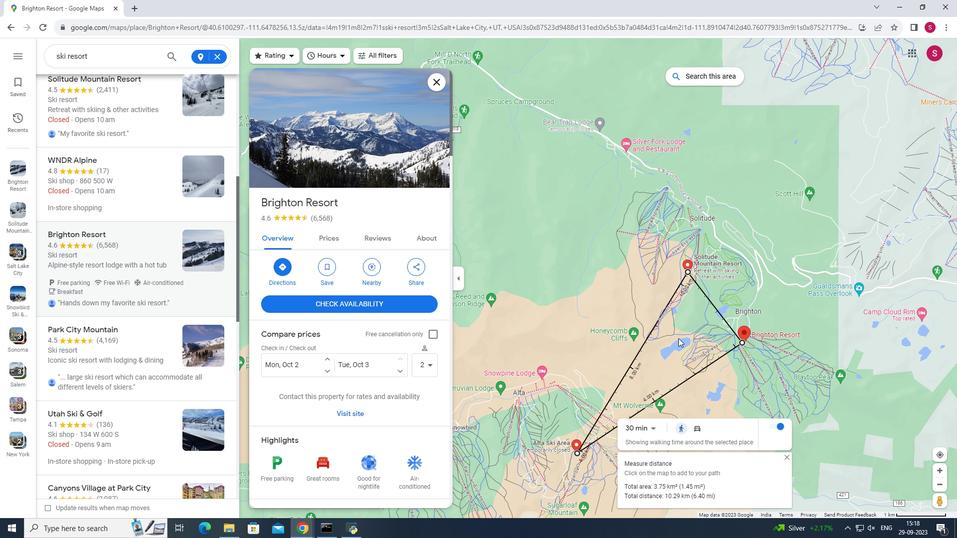 
Action: Mouse scrolled (678, 338) with delta (0, 0)
Screenshot: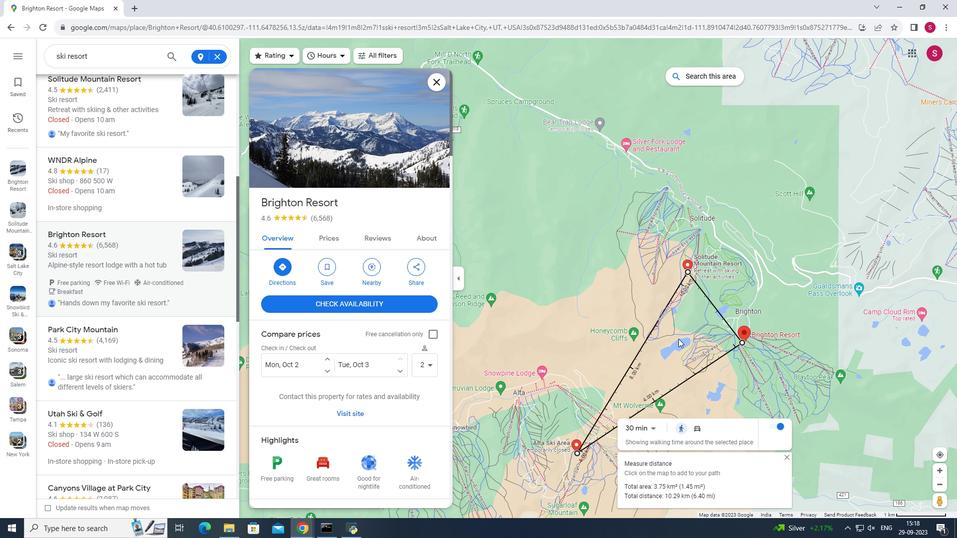 
Action: Mouse moved to (71, 398)
Screenshot: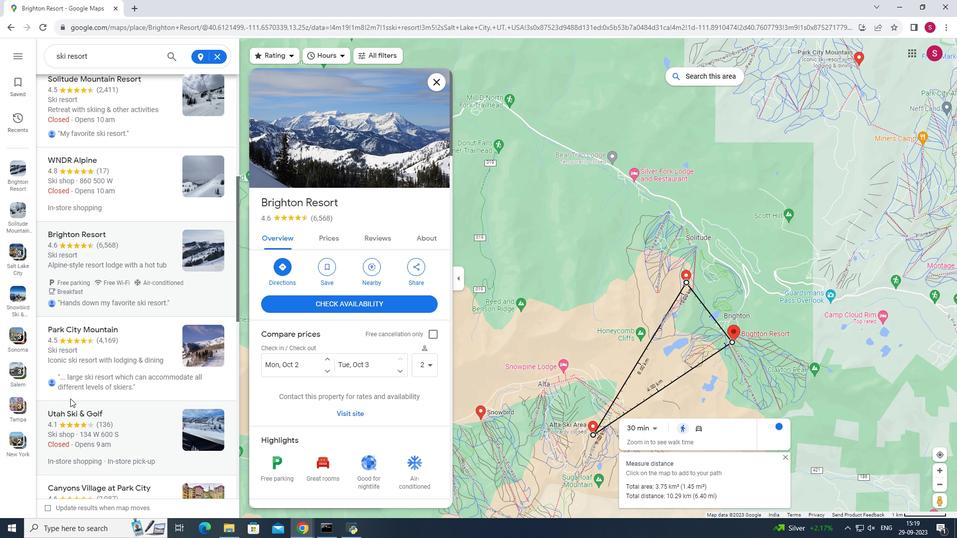 
Action: Mouse scrolled (71, 397) with delta (0, 0)
Screenshot: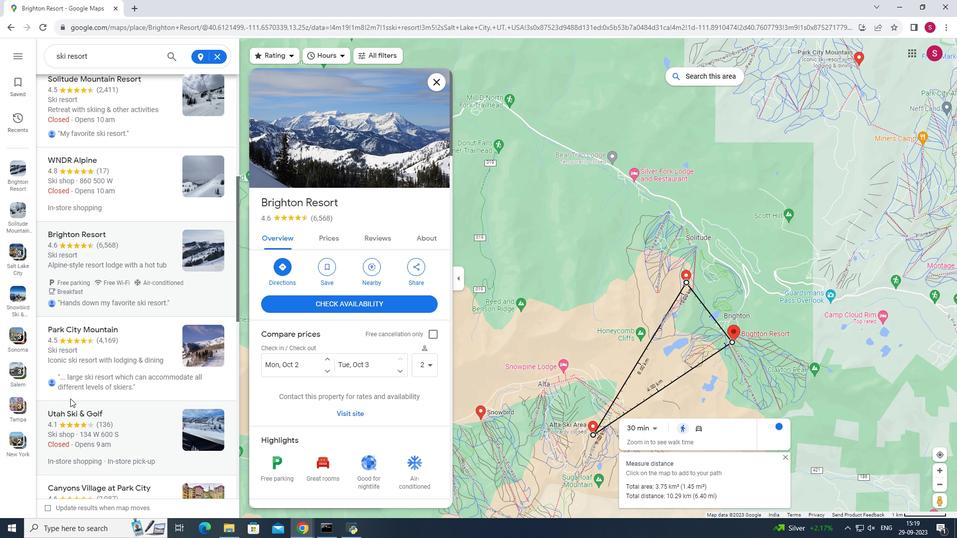 
Action: Mouse moved to (122, 372)
Screenshot: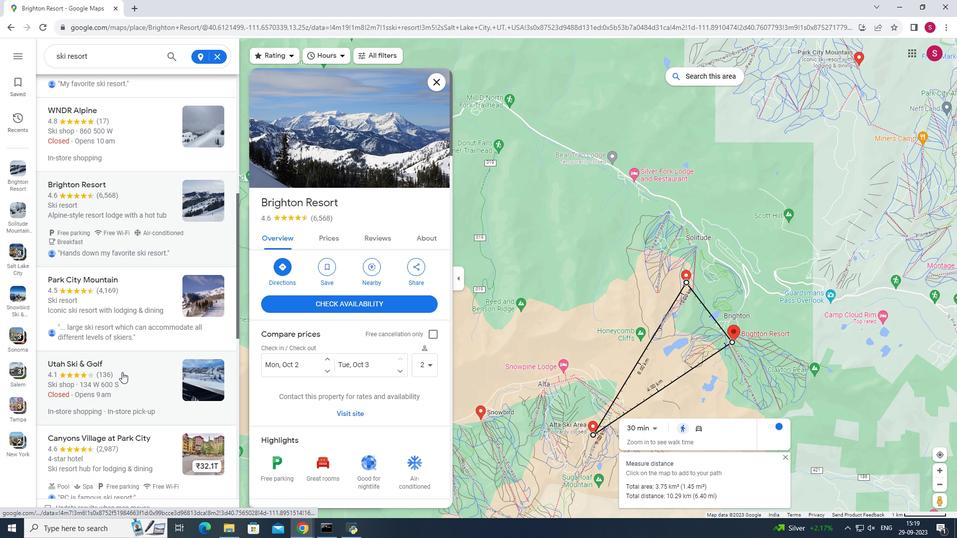 
Action: Mouse pressed left at (122, 372)
Screenshot: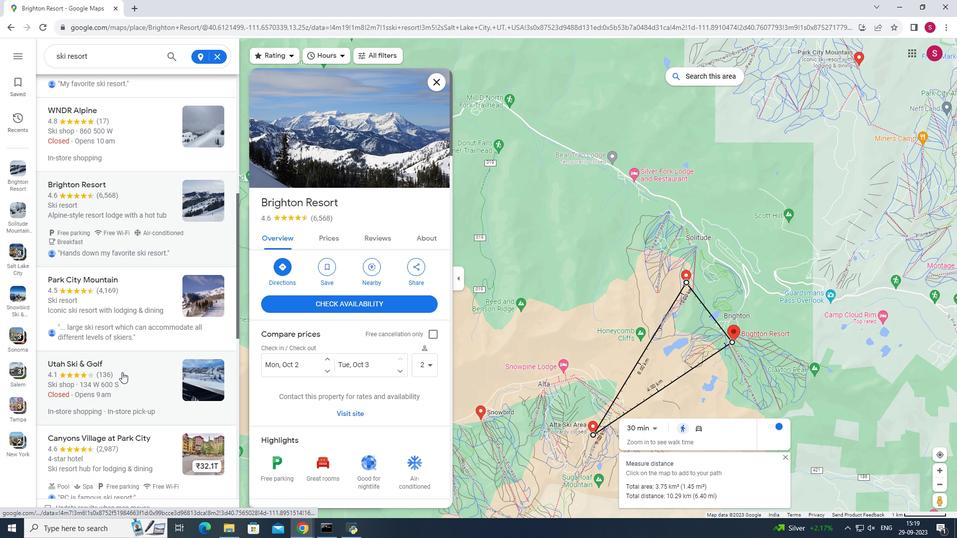
Action: Mouse moved to (665, 277)
Screenshot: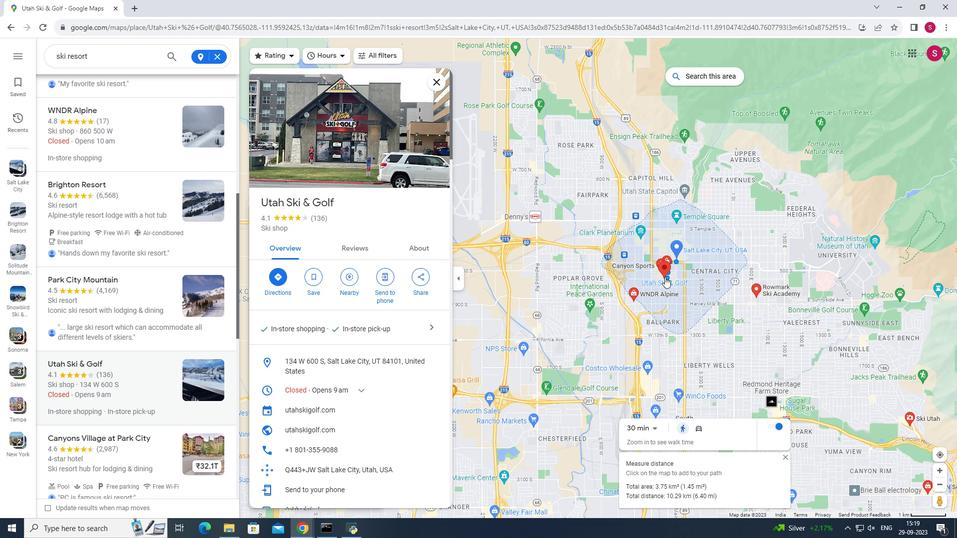 
Action: Mouse pressed left at (665, 277)
Screenshot: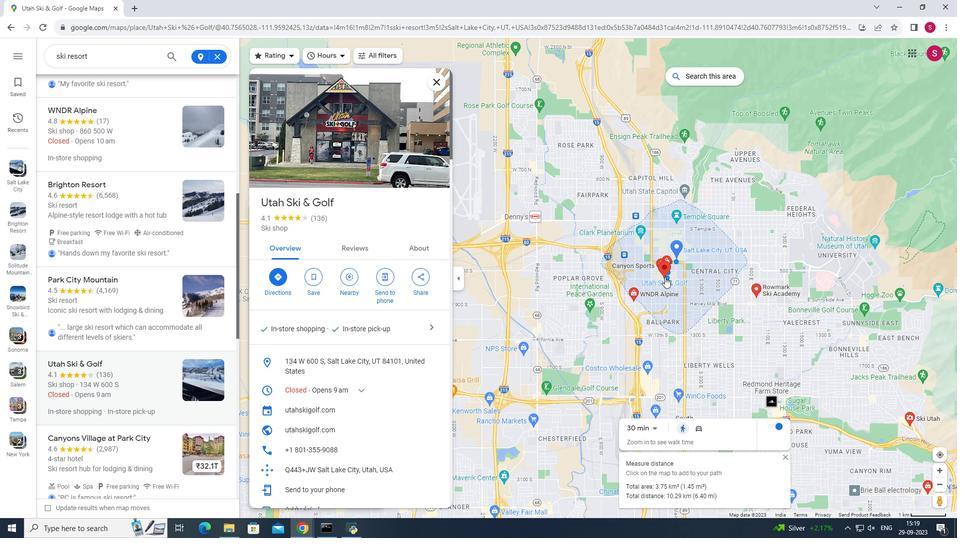 
Action: Mouse moved to (717, 298)
Screenshot: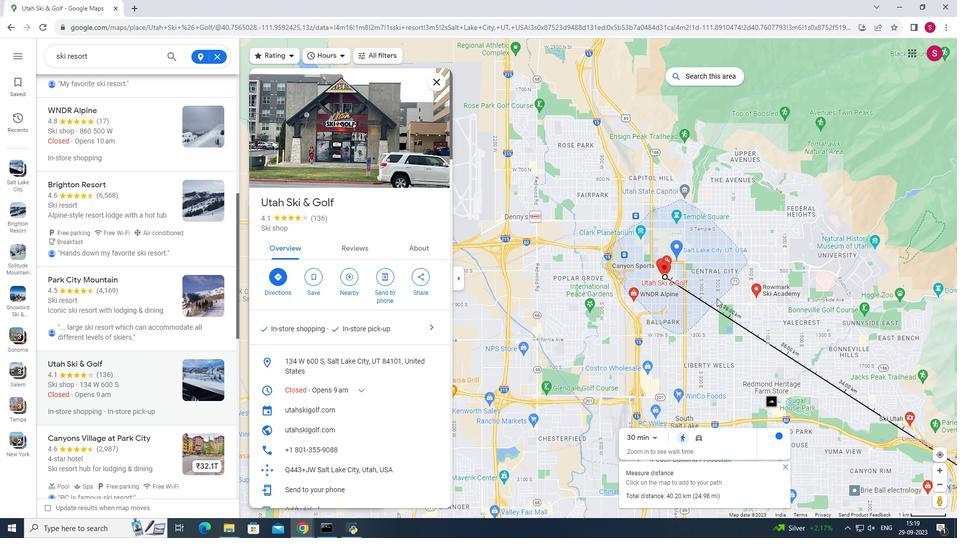 
